Task: Create a sub task Gather and Analyse Requirements for the task  Create a new online platform for online life coaching services in the project BridgeForge , assign it to team member softage.3@softage.net and update the status of the sub task to  At Risk , set the priority of the sub task to Medium
Action: Mouse moved to (440, 391)
Screenshot: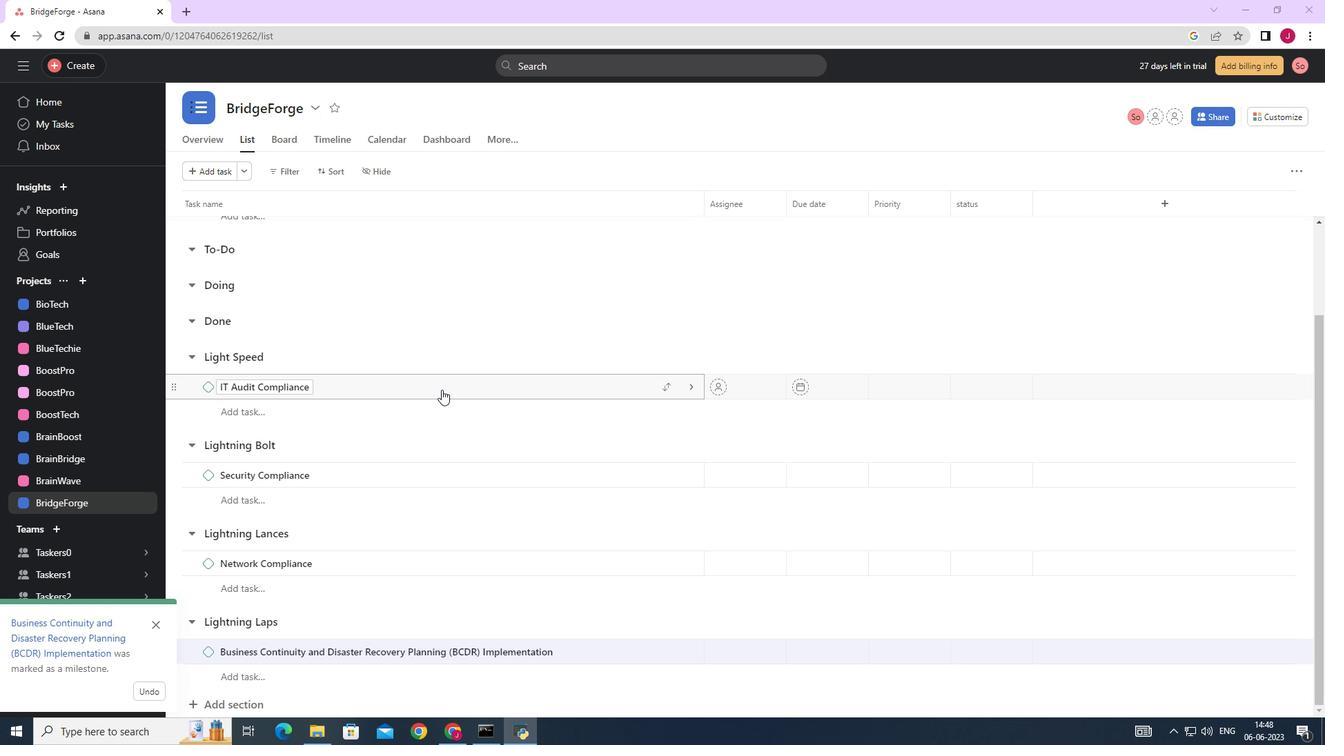 
Action: Mouse scrolled (440, 390) with delta (0, 0)
Screenshot: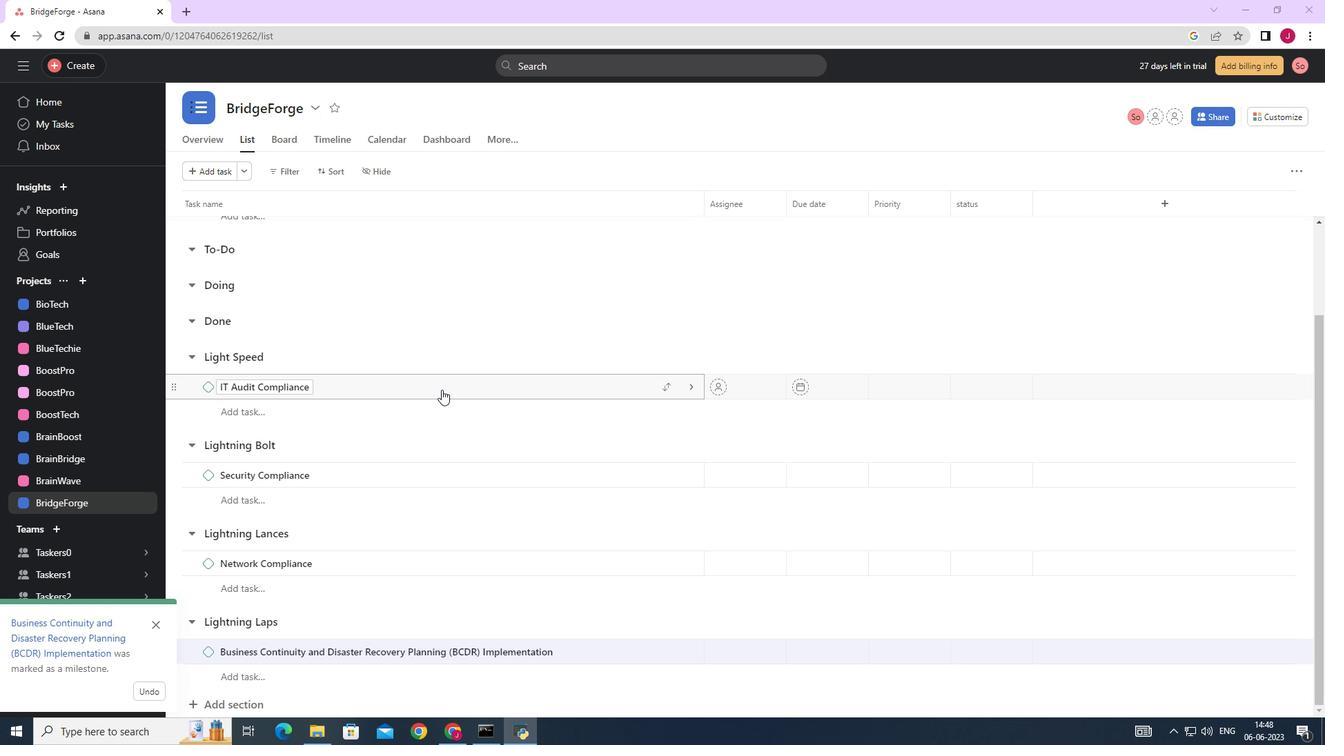 
Action: Mouse scrolled (440, 390) with delta (0, 0)
Screenshot: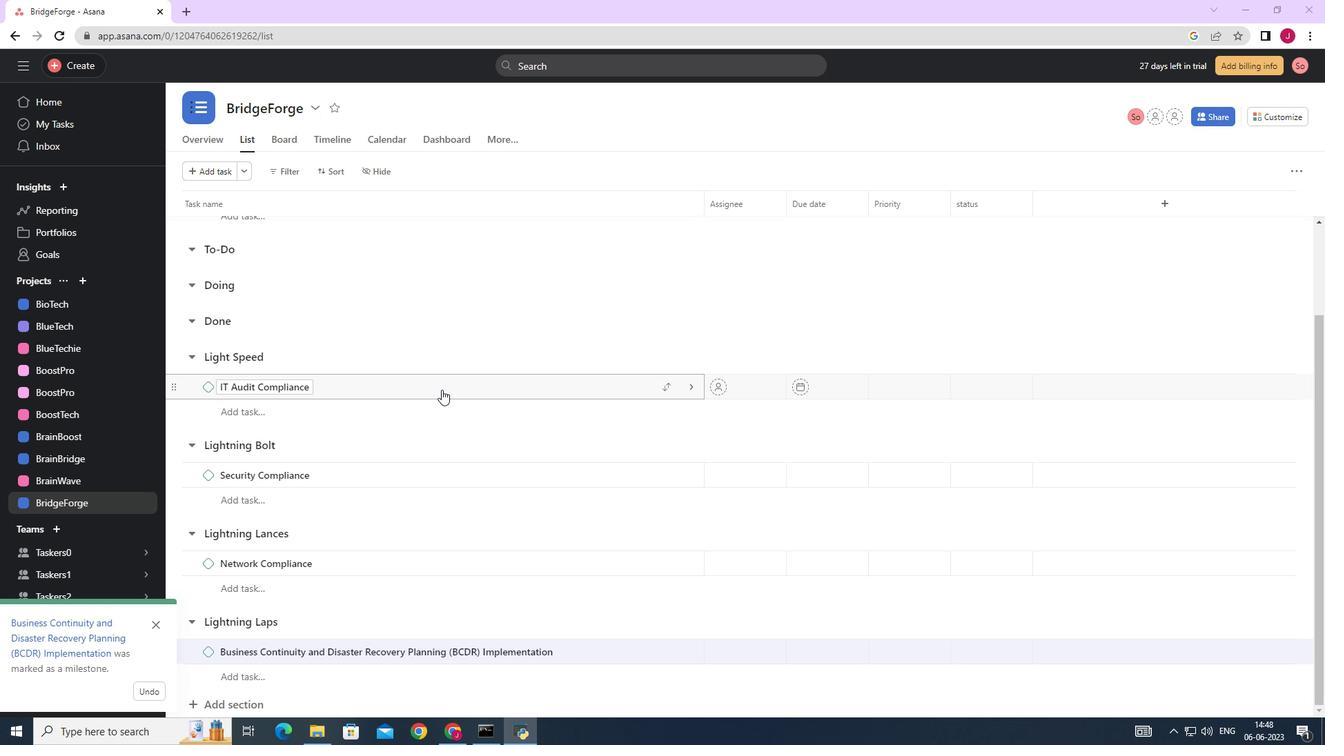
Action: Mouse scrolled (440, 390) with delta (0, 0)
Screenshot: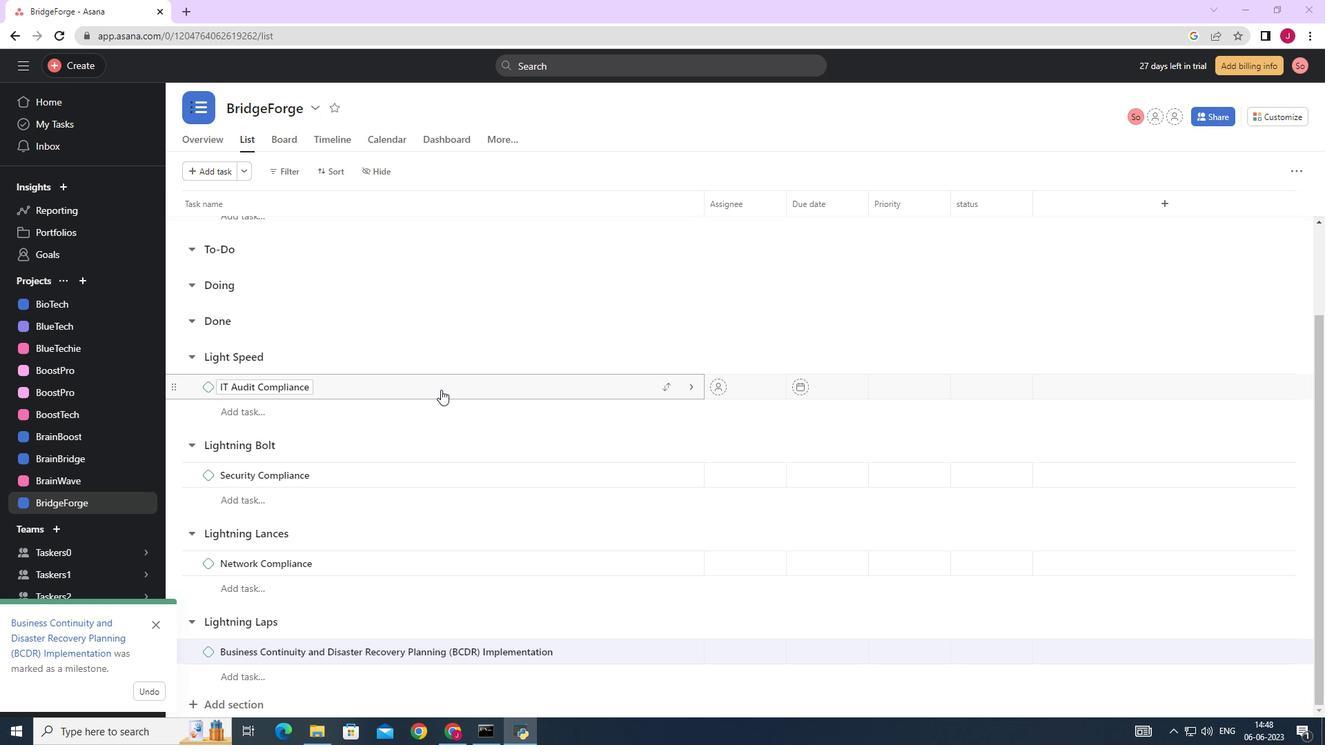 
Action: Mouse scrolled (440, 390) with delta (0, 0)
Screenshot: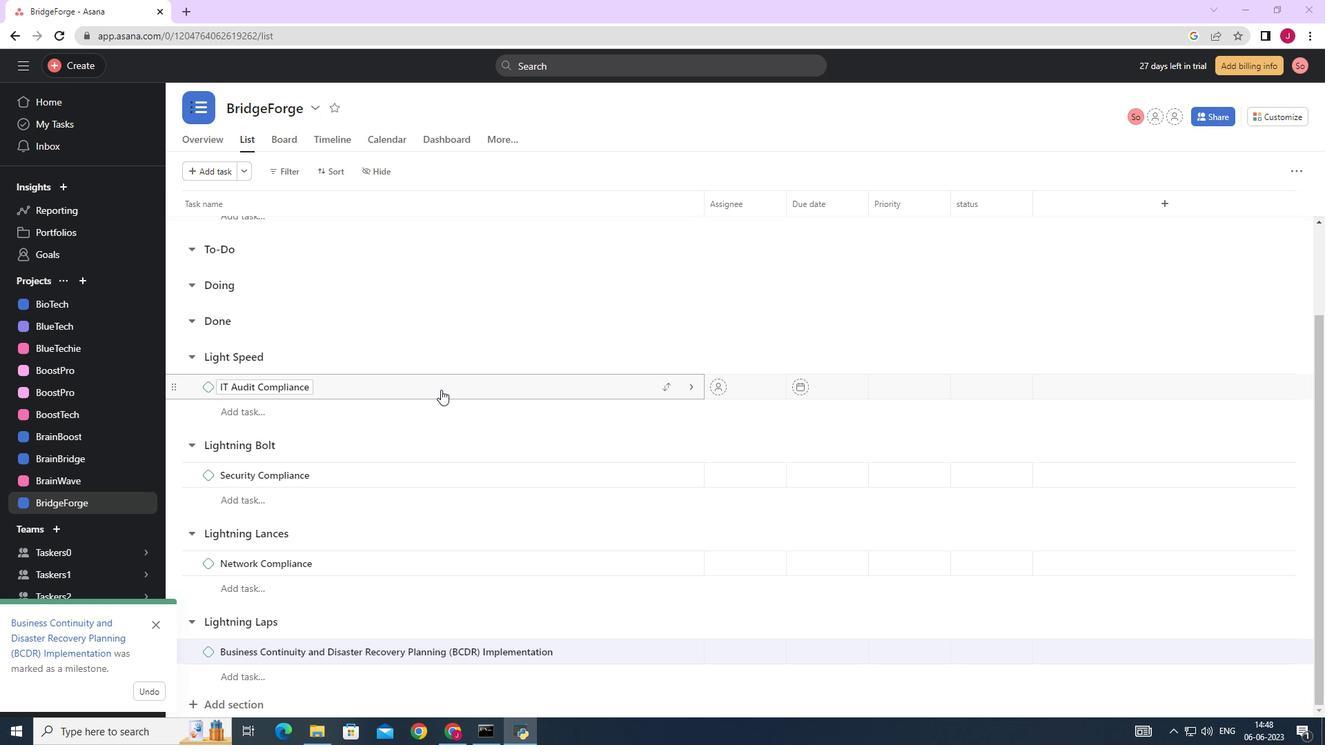 
Action: Mouse moved to (654, 342)
Screenshot: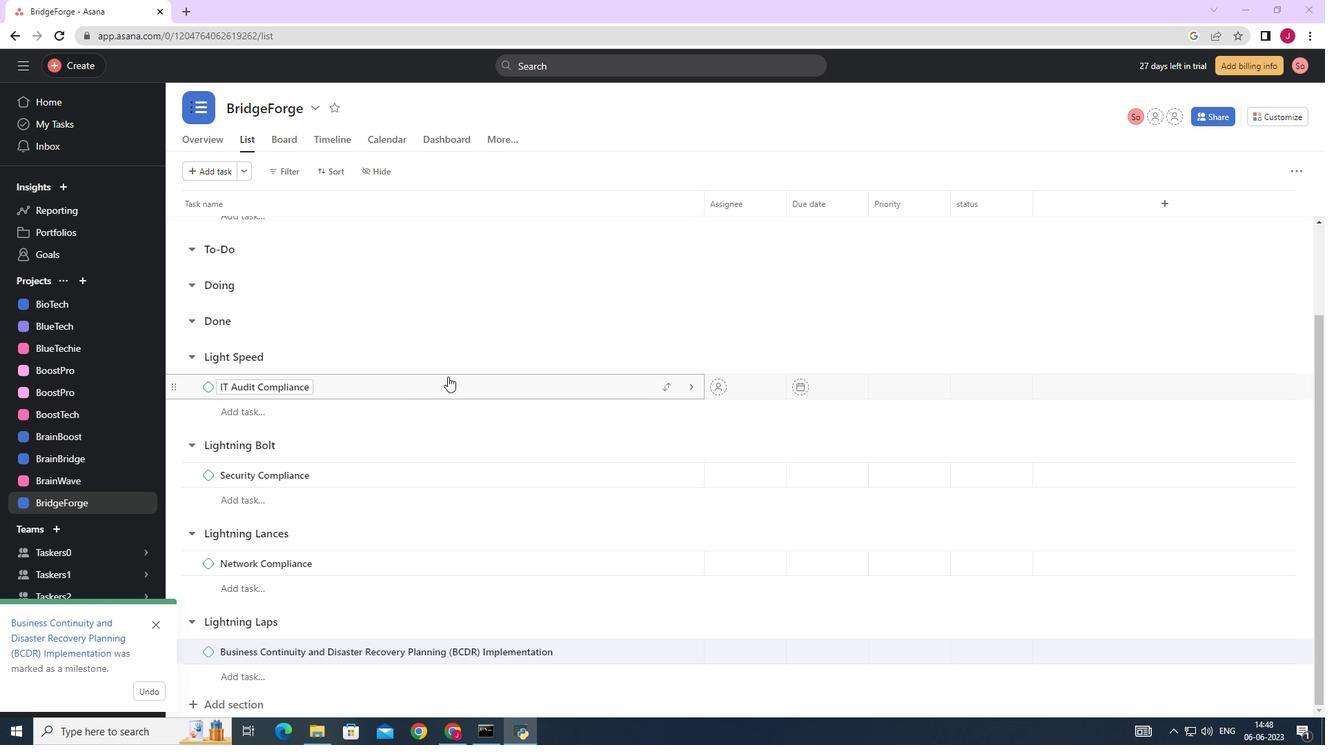 
Action: Mouse scrolled (654, 342) with delta (0, 0)
Screenshot: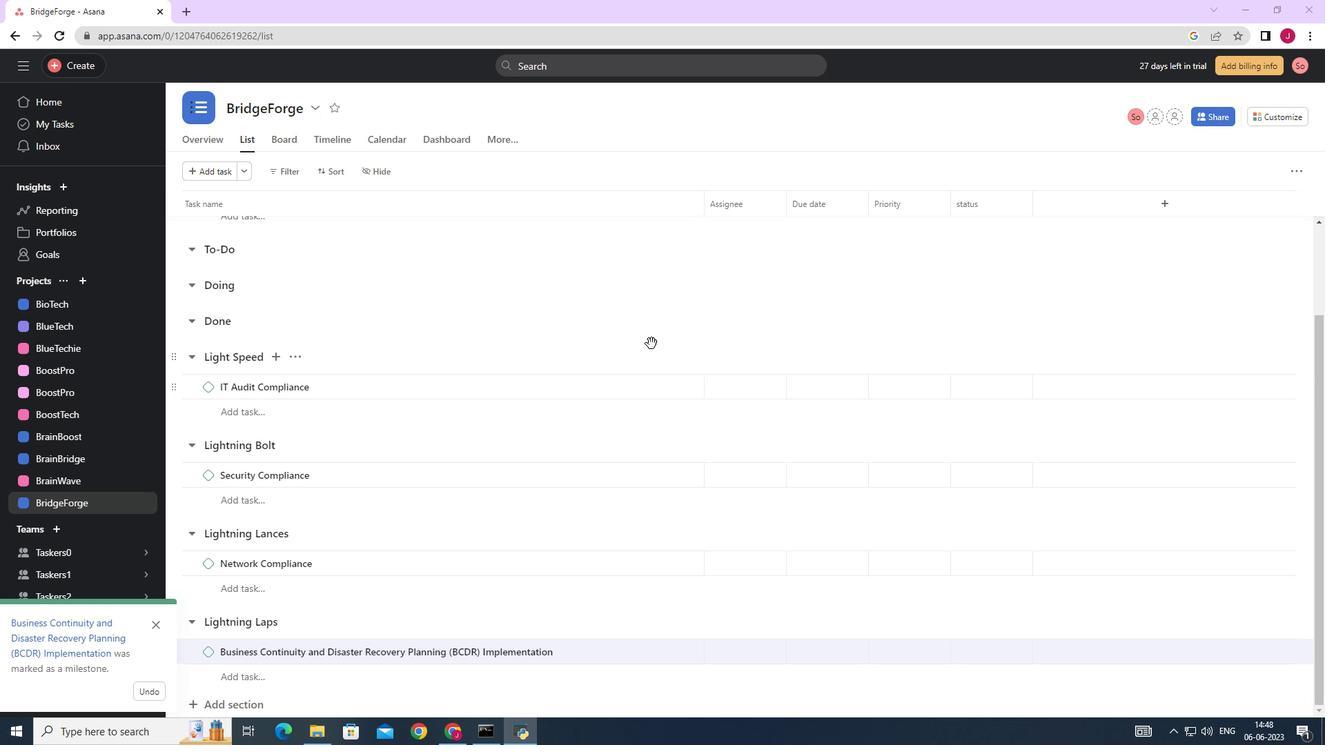 
Action: Mouse scrolled (654, 342) with delta (0, 0)
Screenshot: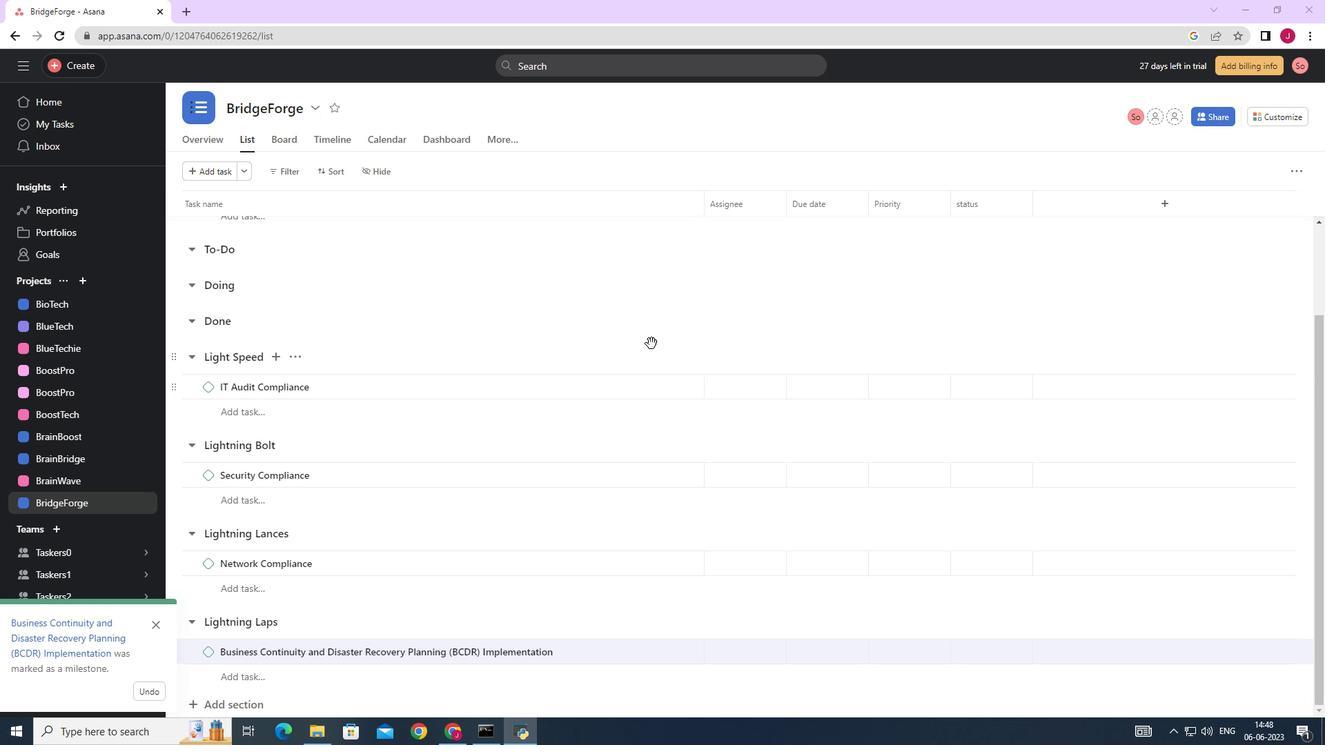 
Action: Mouse scrolled (654, 342) with delta (0, 0)
Screenshot: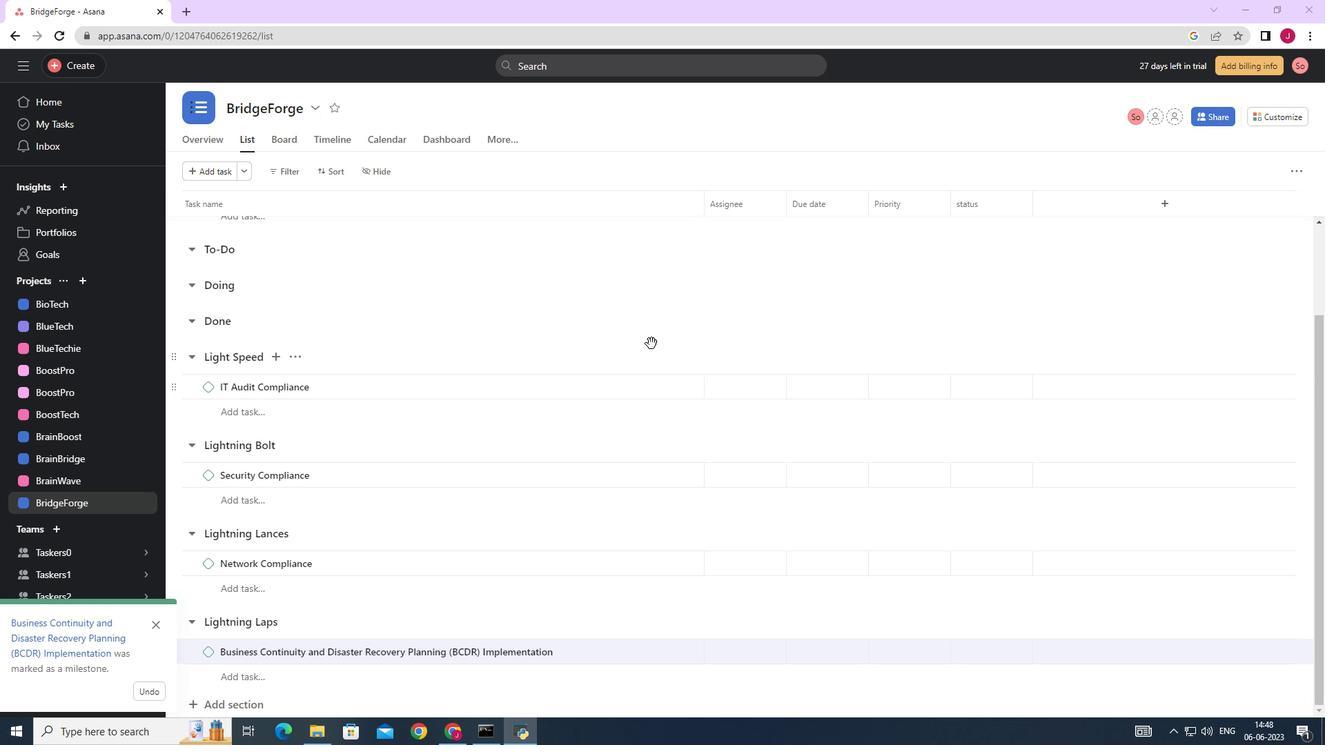 
Action: Mouse scrolled (654, 342) with delta (0, 0)
Screenshot: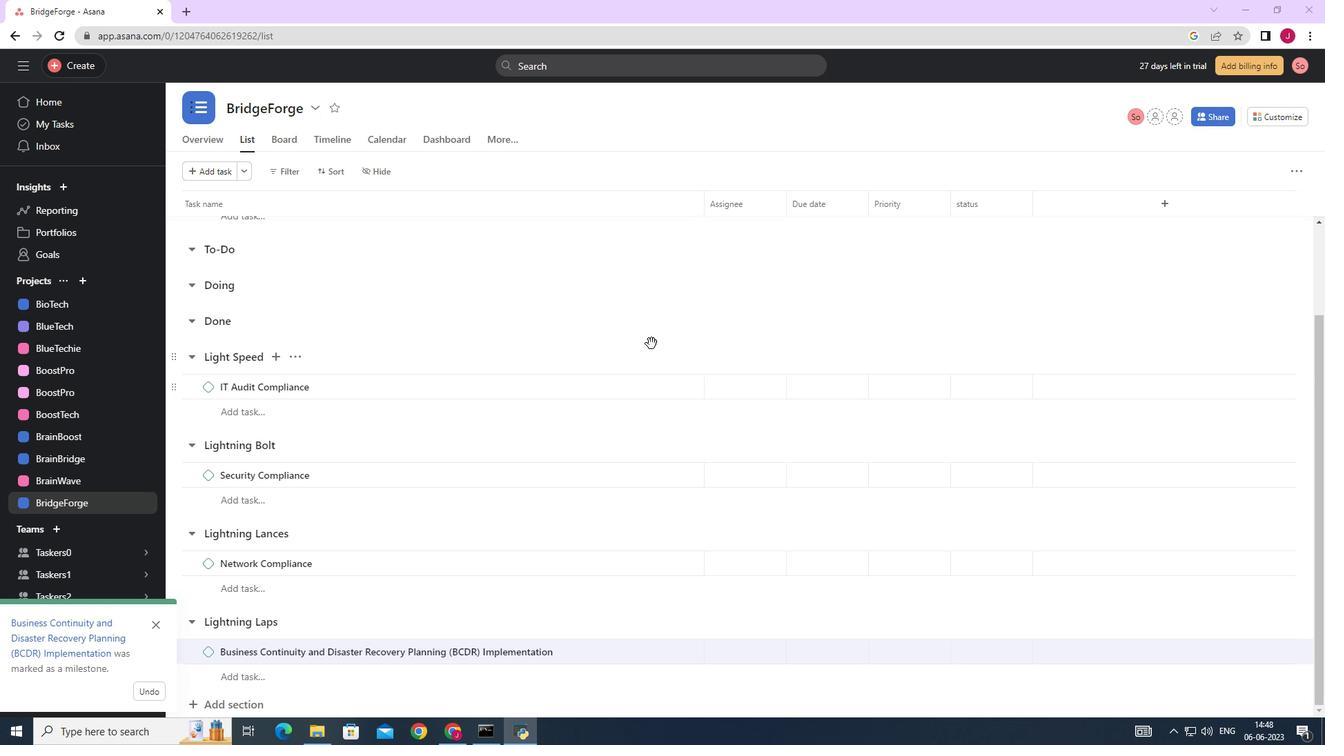 
Action: Mouse moved to (649, 301)
Screenshot: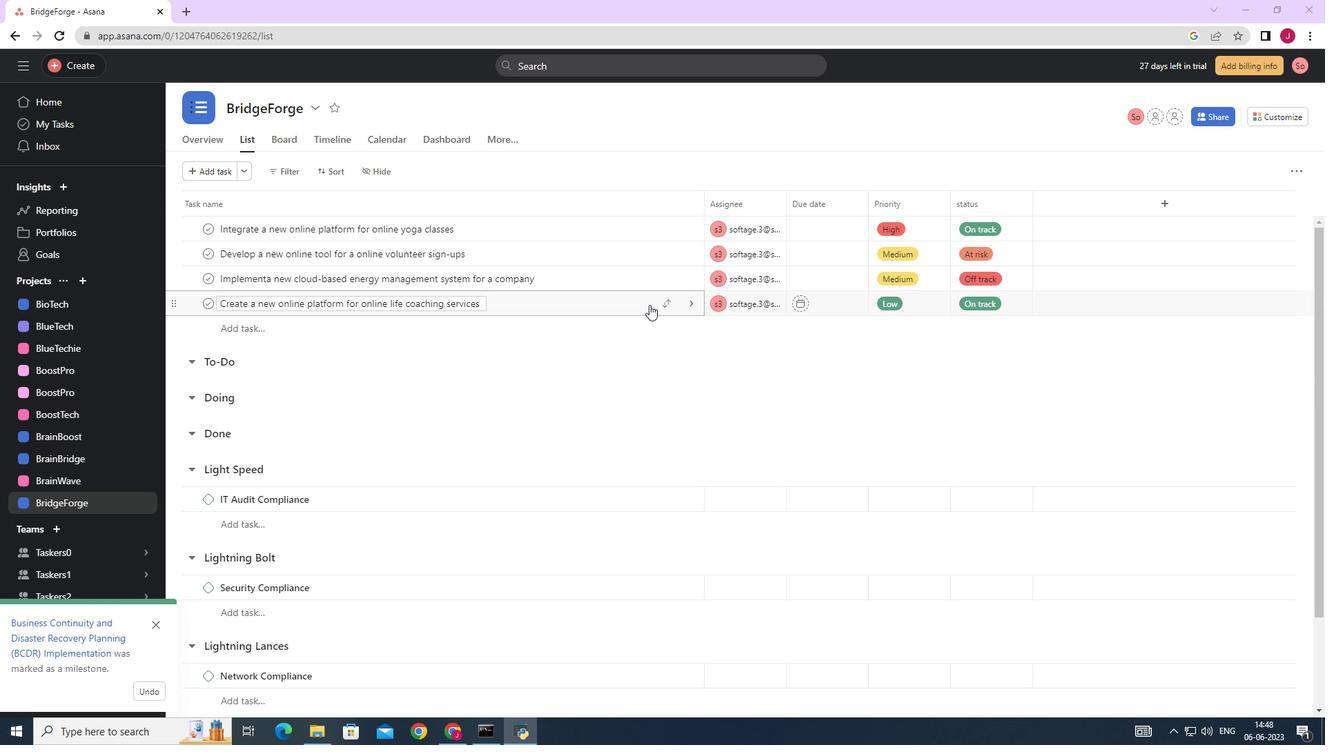 
Action: Mouse pressed left at (649, 301)
Screenshot: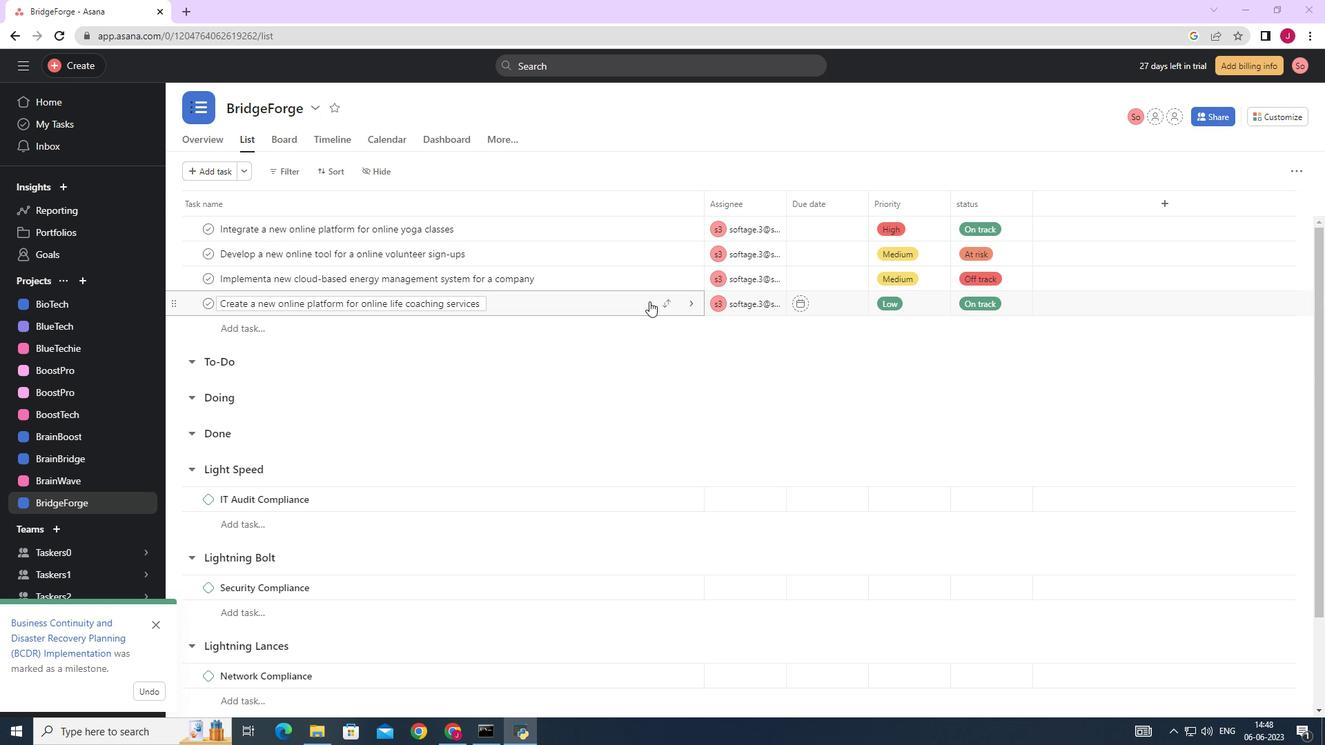 
Action: Mouse moved to (939, 442)
Screenshot: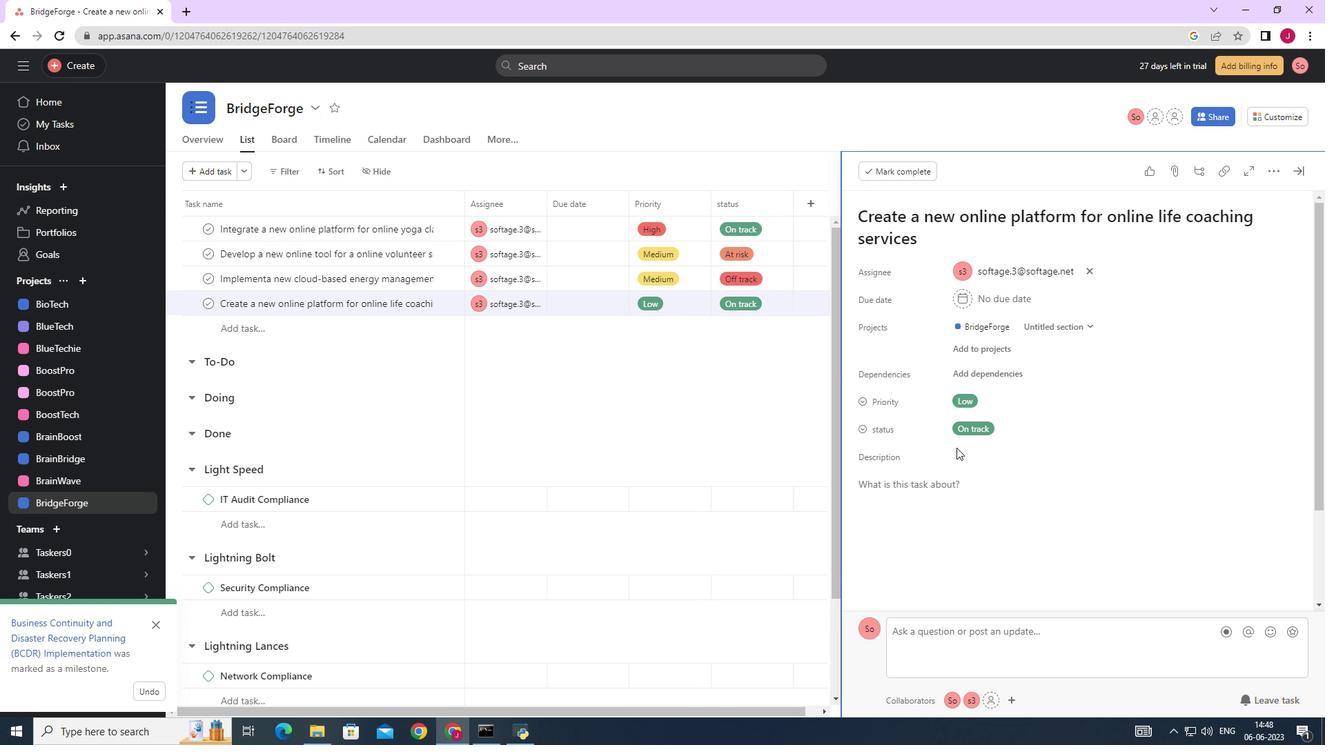 
Action: Mouse scrolled (939, 441) with delta (0, 0)
Screenshot: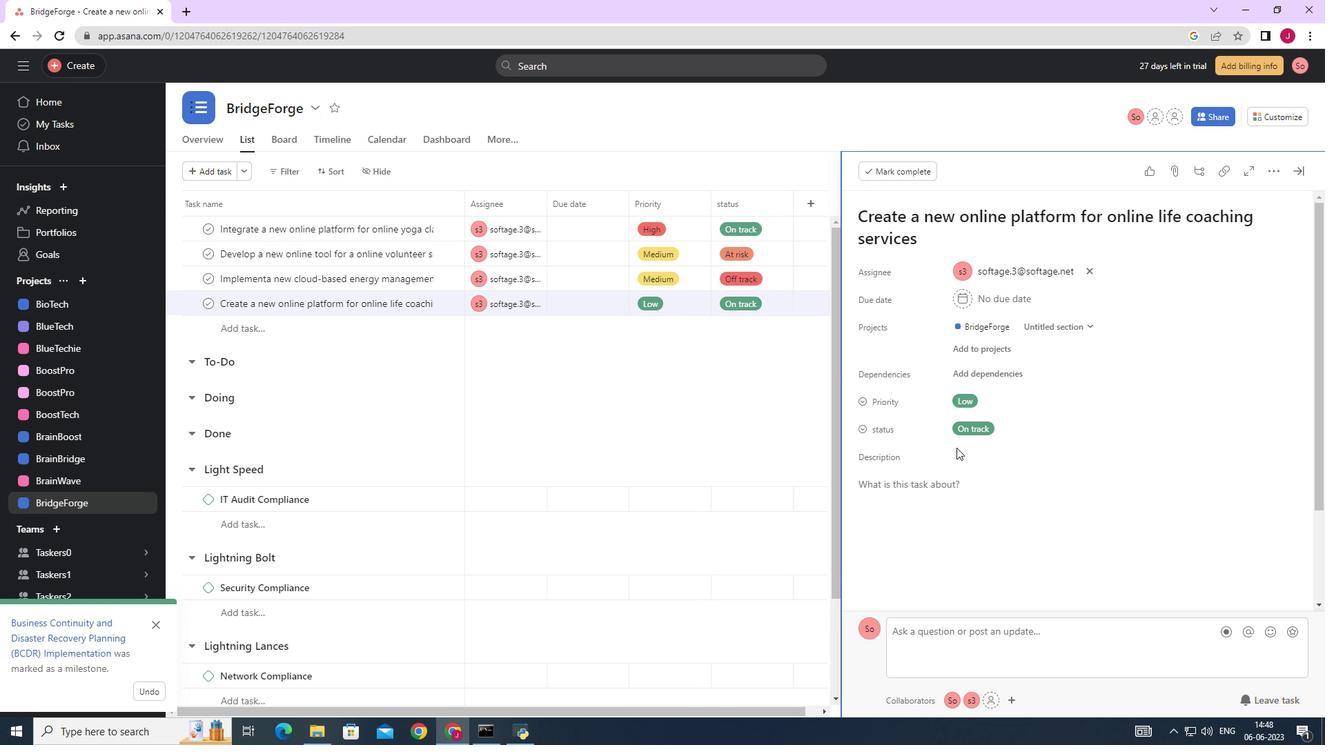 
Action: Mouse scrolled (939, 441) with delta (0, 0)
Screenshot: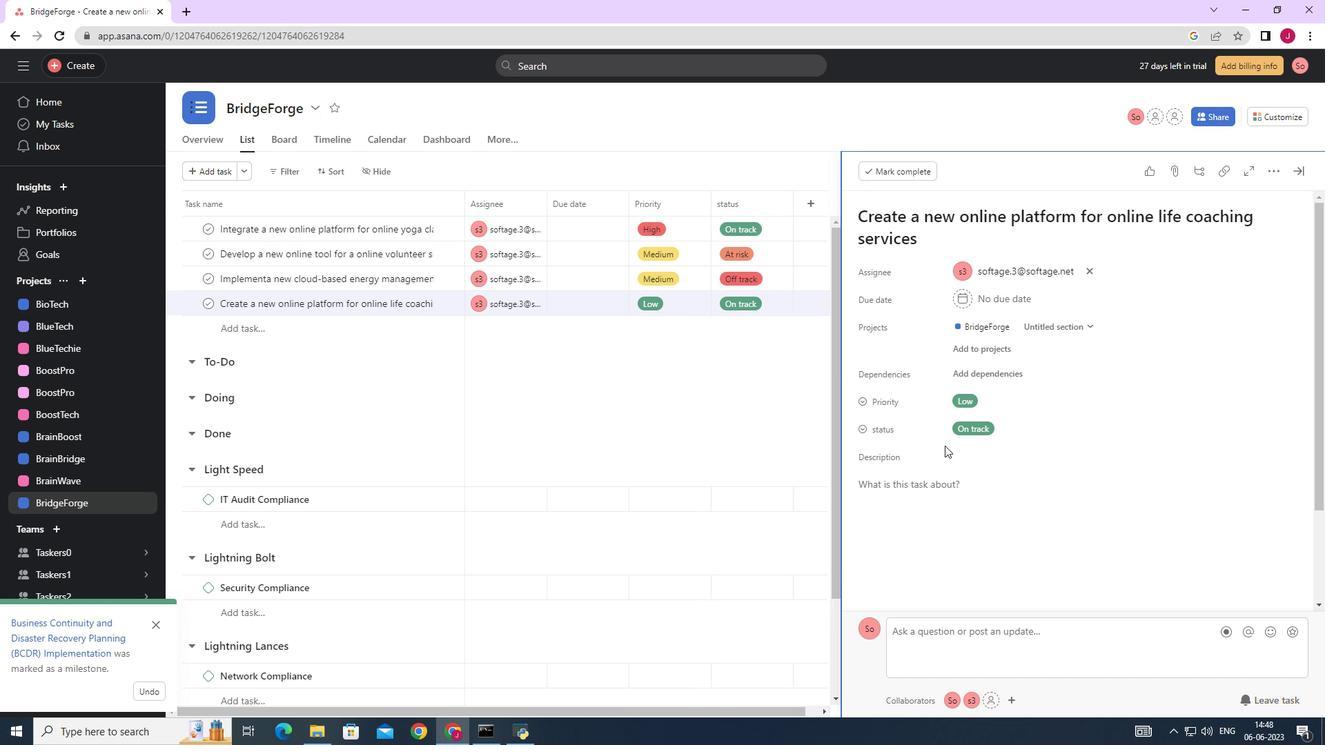 
Action: Mouse scrolled (939, 441) with delta (0, 0)
Screenshot: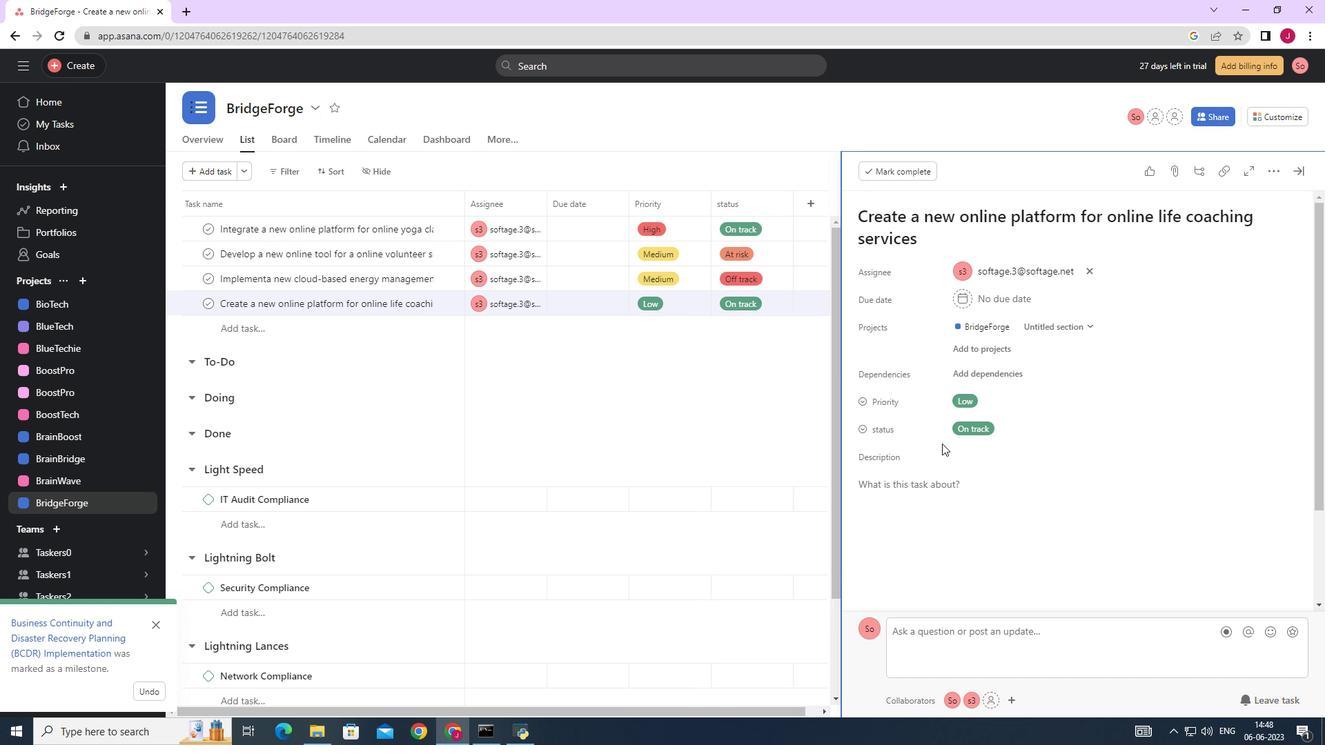 
Action: Mouse moved to (905, 501)
Screenshot: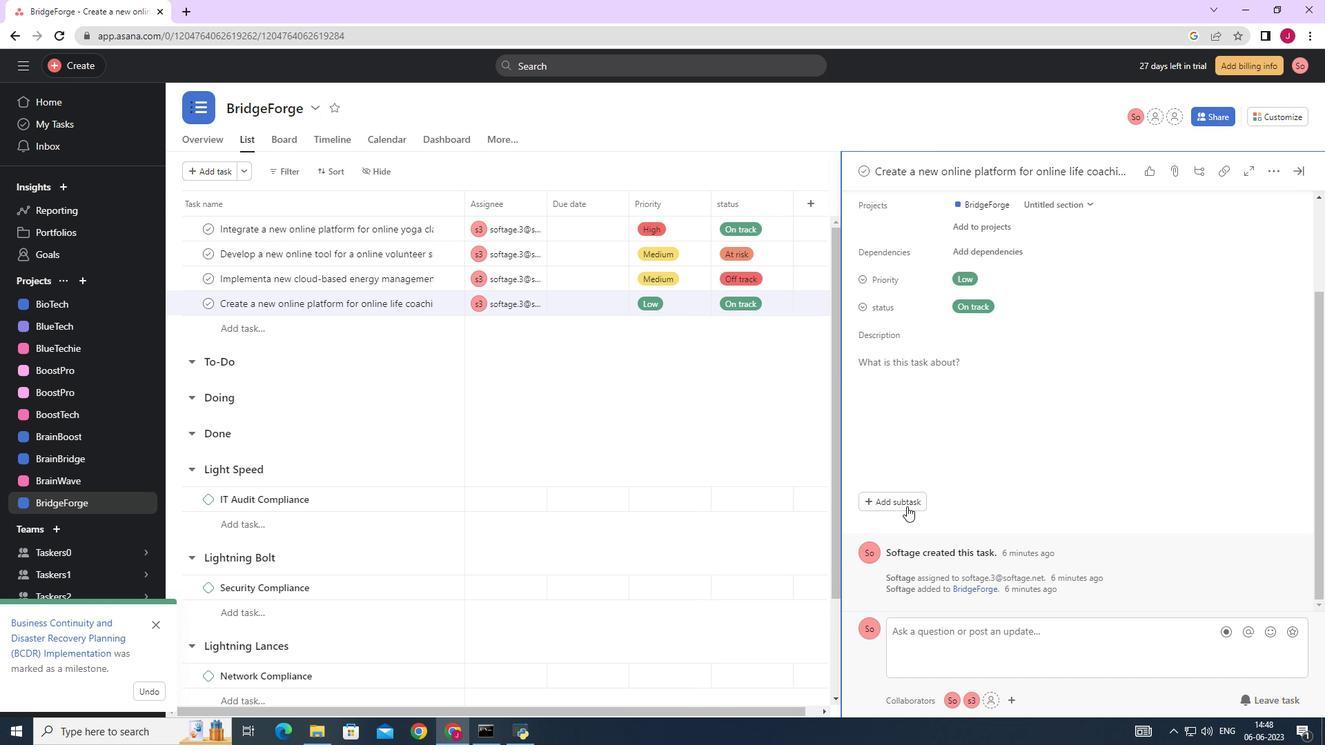 
Action: Mouse pressed left at (905, 501)
Screenshot: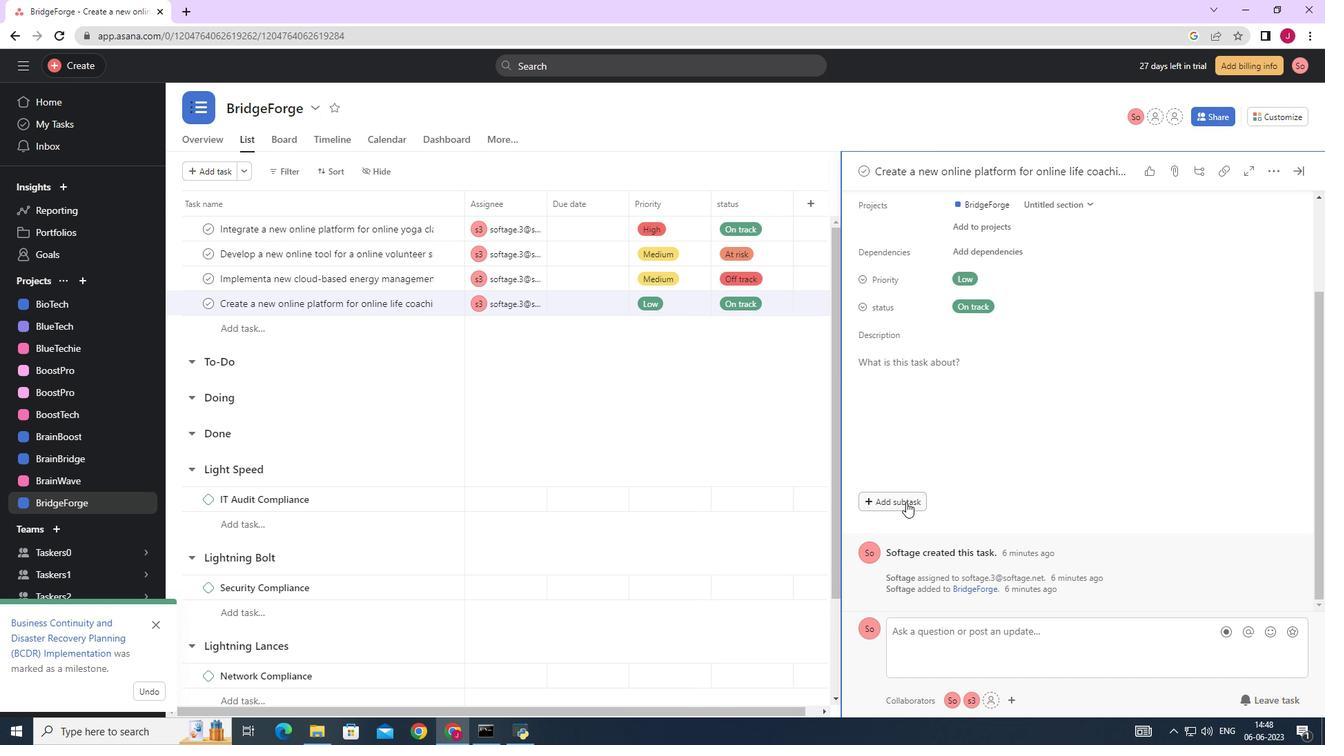 
Action: Mouse moved to (888, 470)
Screenshot: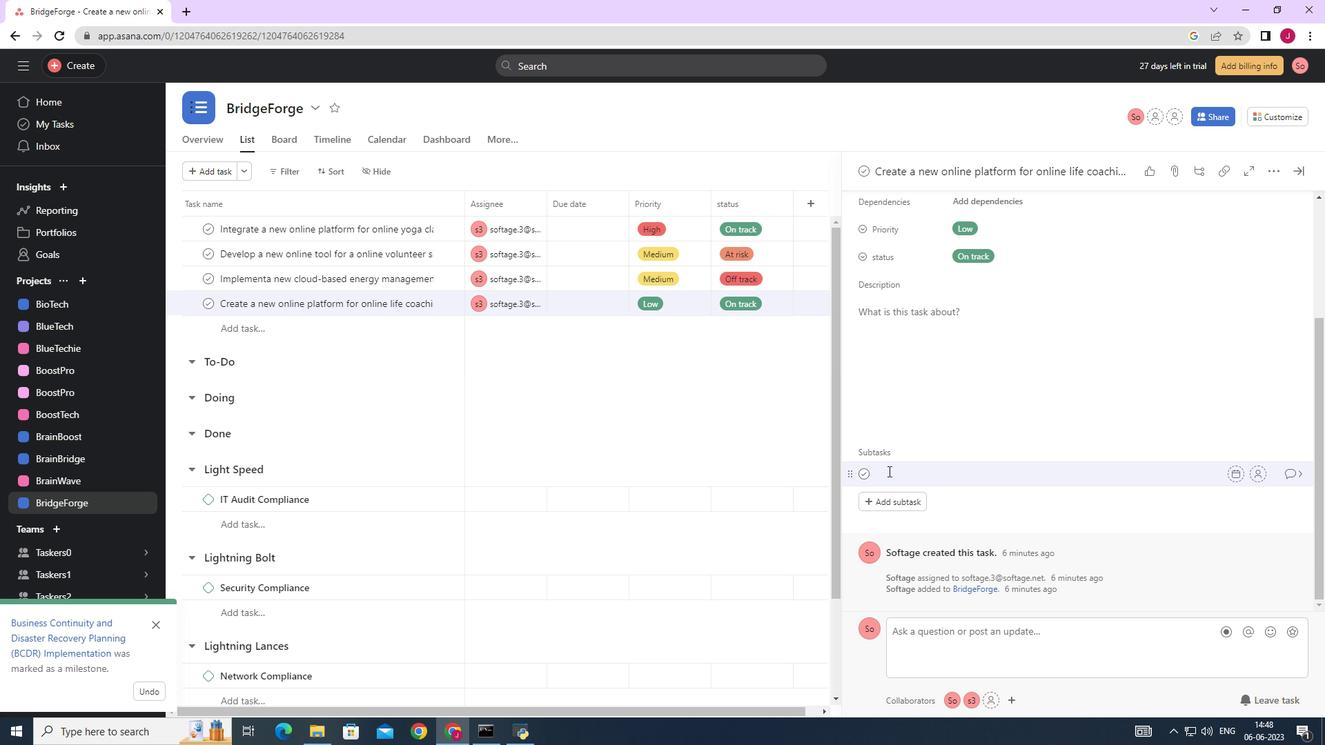 
Action: Key pressed <Key.caps_lock>G<Key.caps_lock>ather<Key.space>and<Key.space><Key.caps_lock>A<Key.caps_lock>nalyse<Key.space><Key.caps_lock>R<Key.caps_lock>equirements
Screenshot: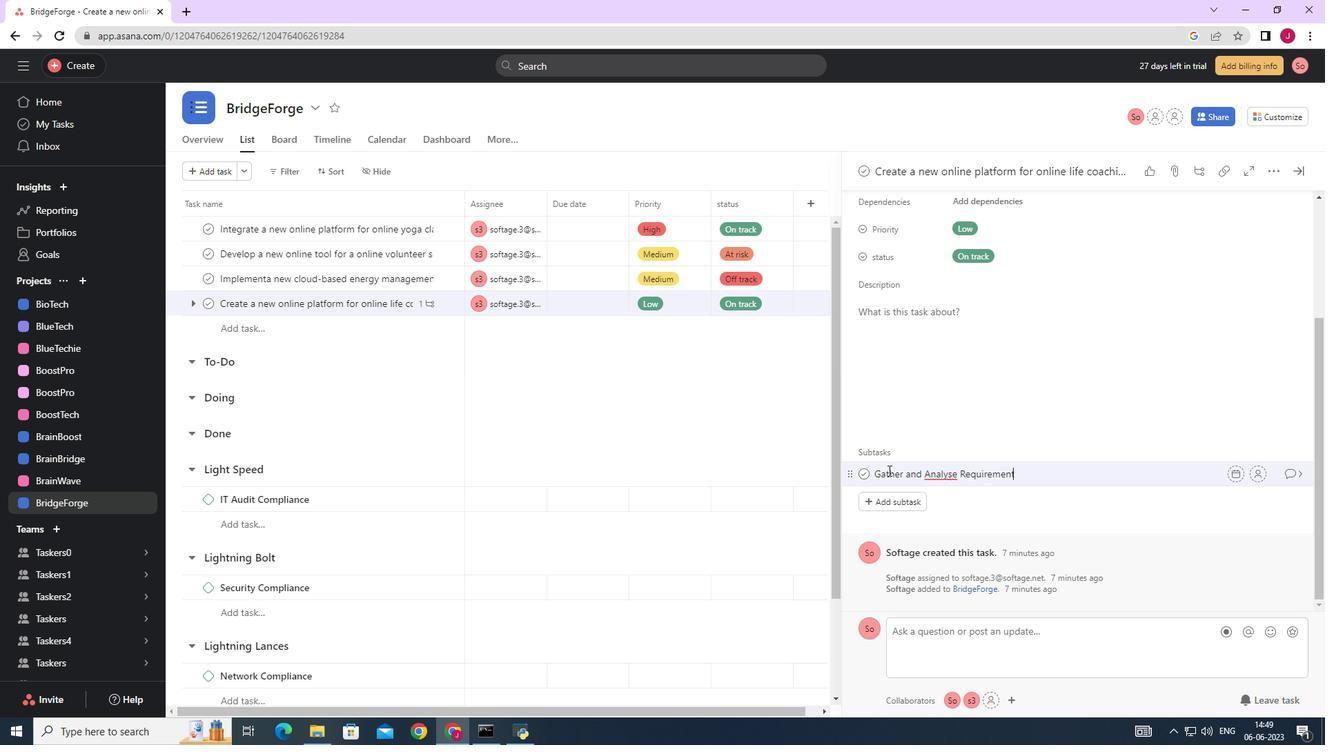 
Action: Mouse moved to (1256, 474)
Screenshot: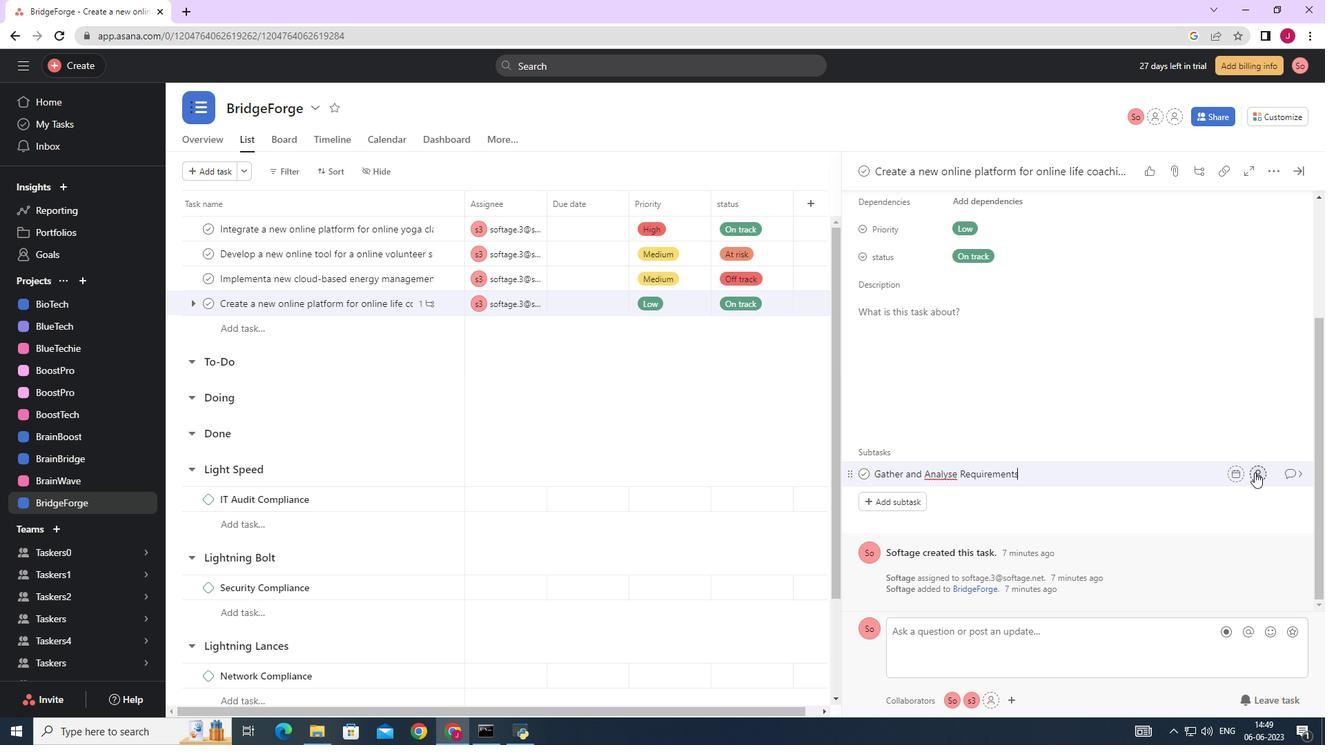 
Action: Mouse pressed left at (1256, 474)
Screenshot: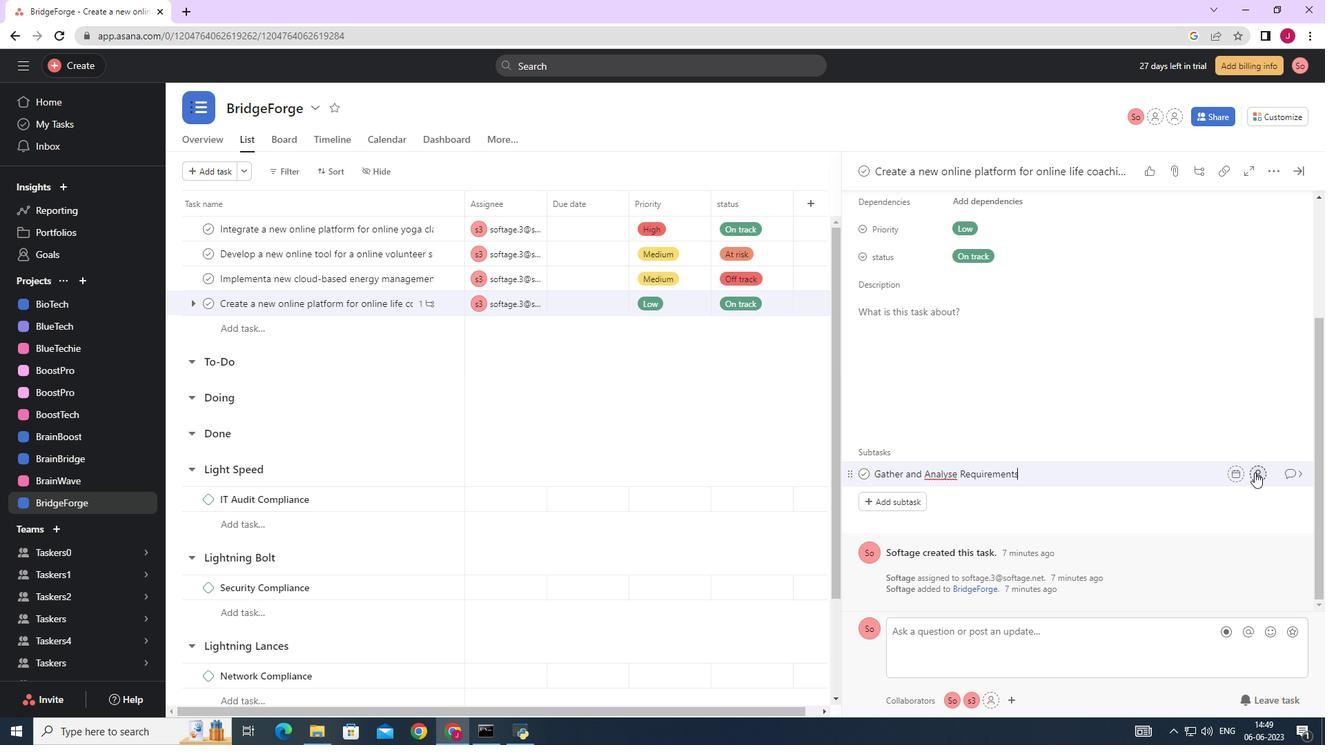 
Action: Mouse moved to (1115, 554)
Screenshot: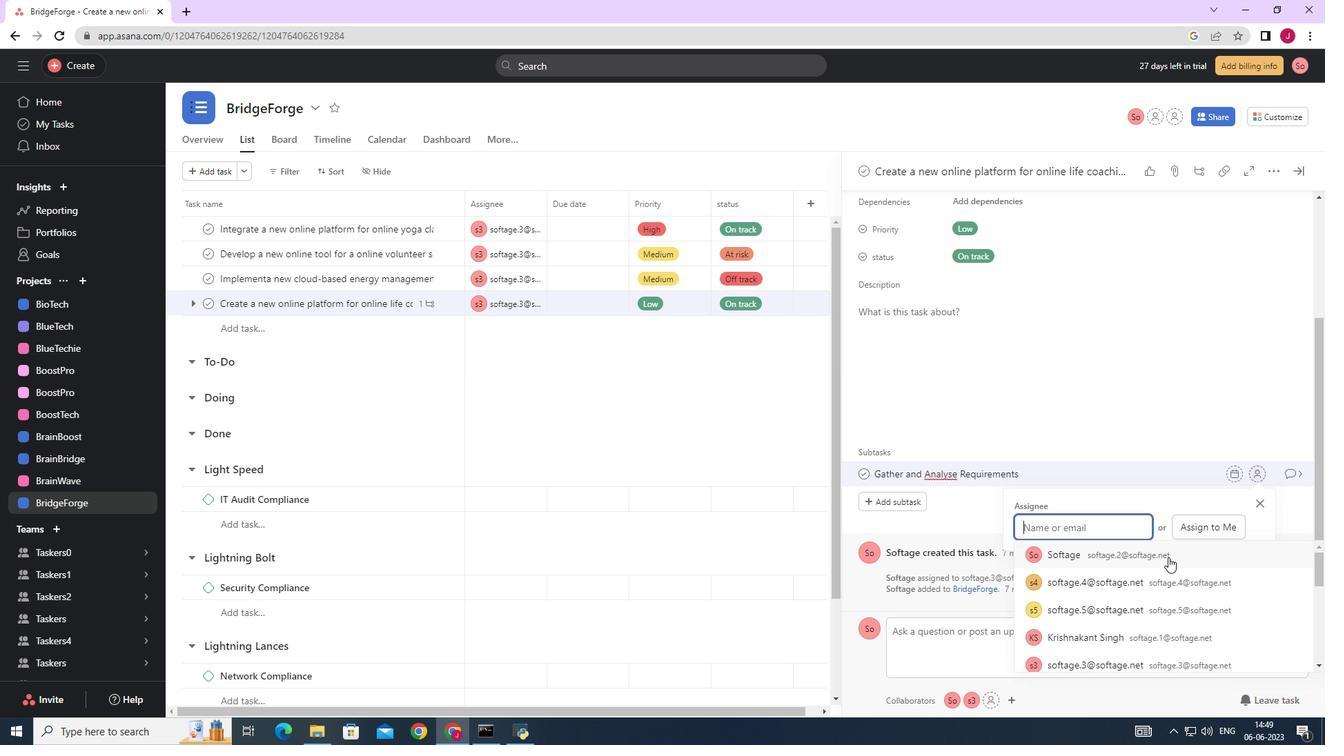 
Action: Key pressed softage.3
Screenshot: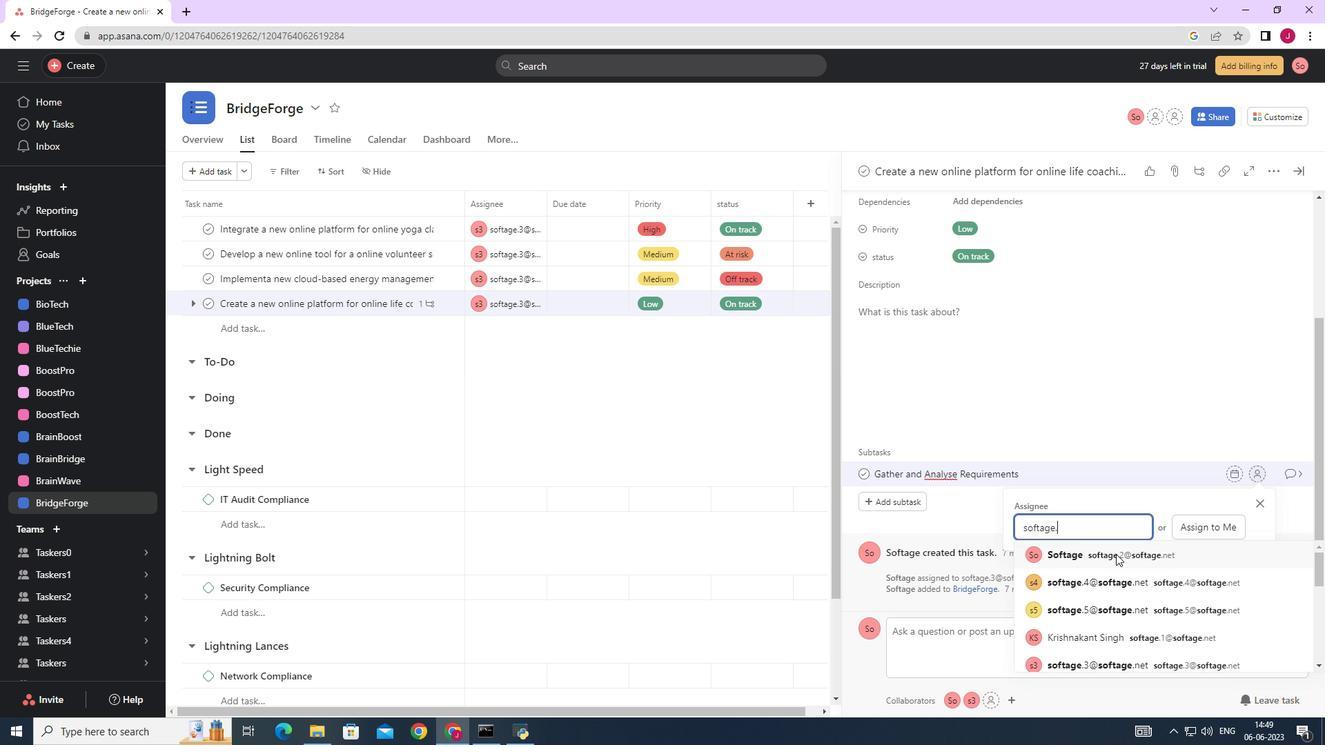 
Action: Mouse moved to (1103, 551)
Screenshot: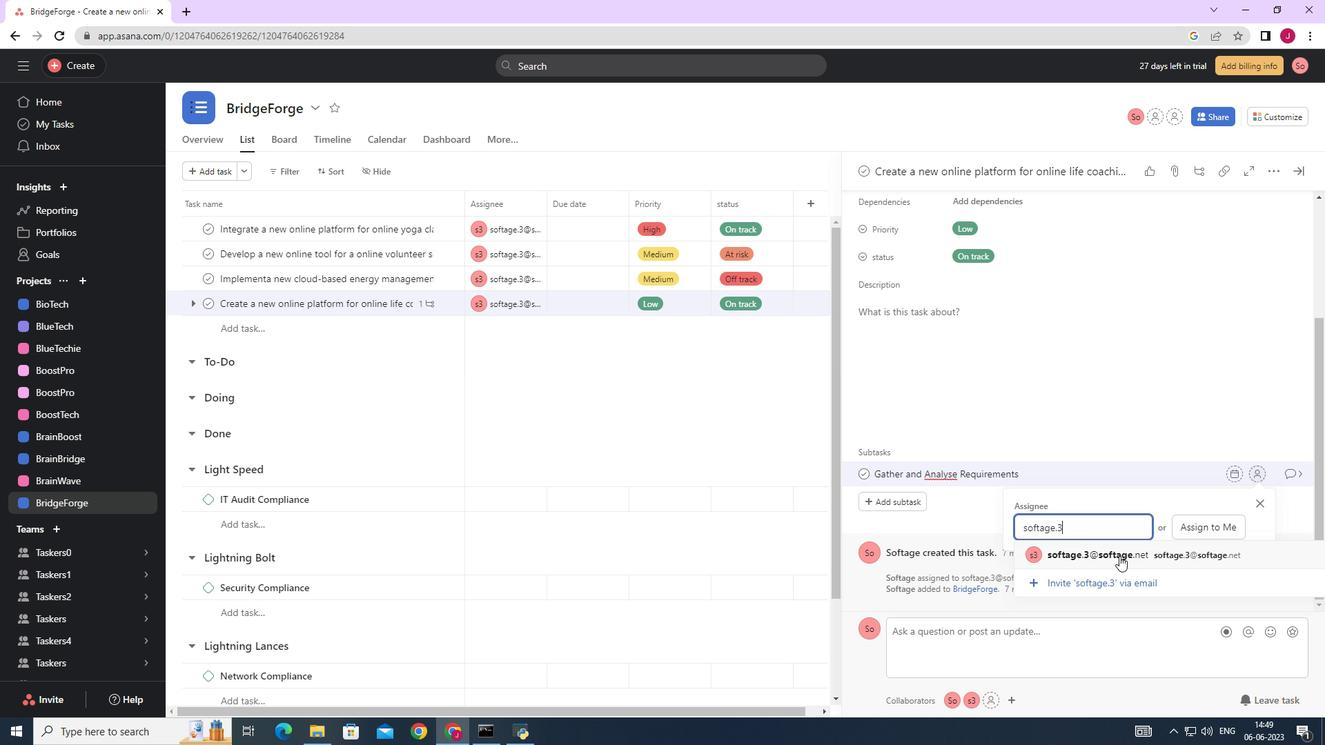 
Action: Mouse pressed left at (1103, 551)
Screenshot: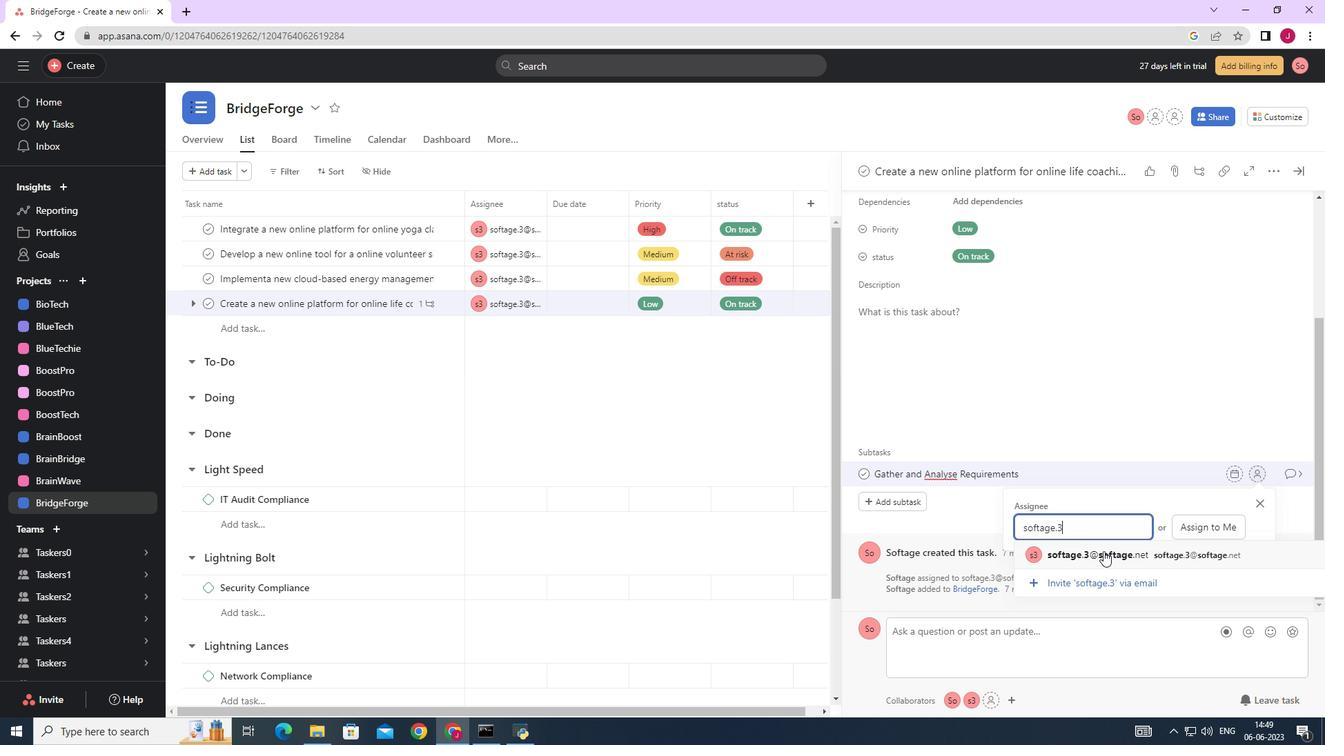 
Action: Mouse moved to (1287, 476)
Screenshot: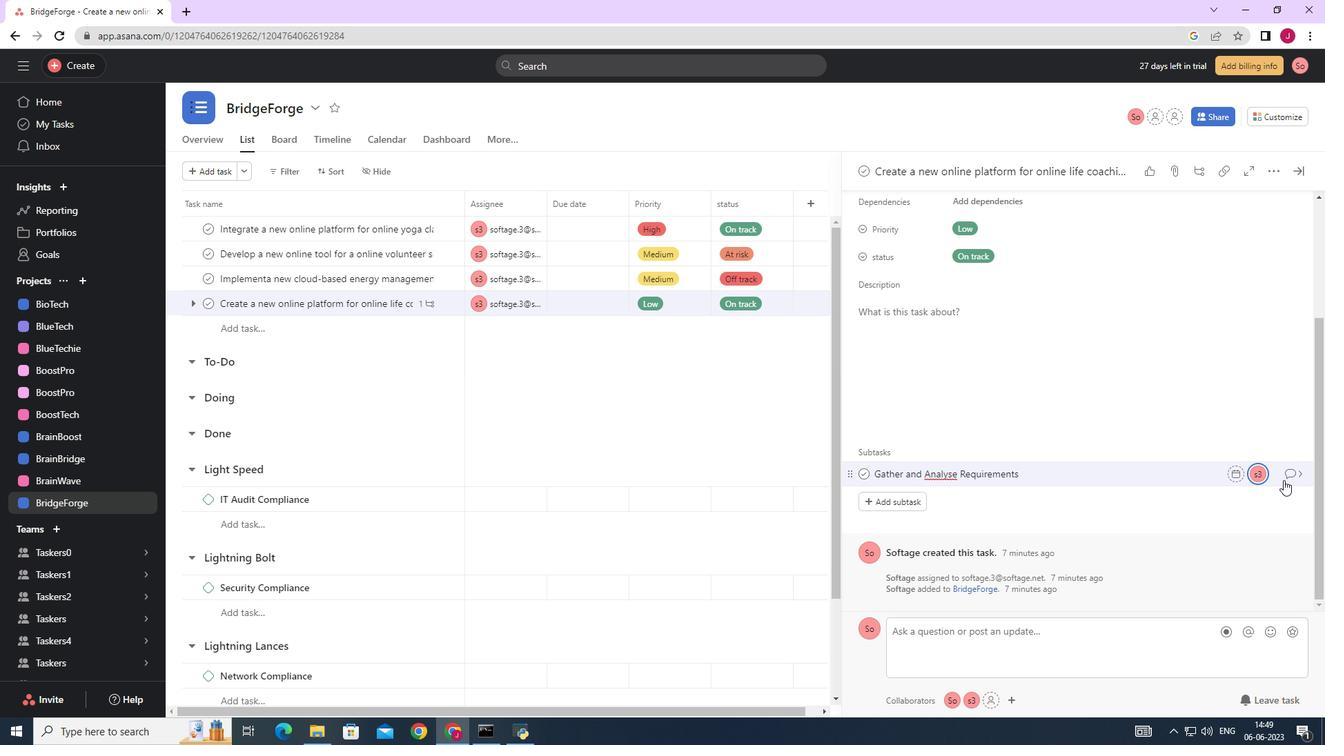 
Action: Mouse pressed left at (1287, 476)
Screenshot: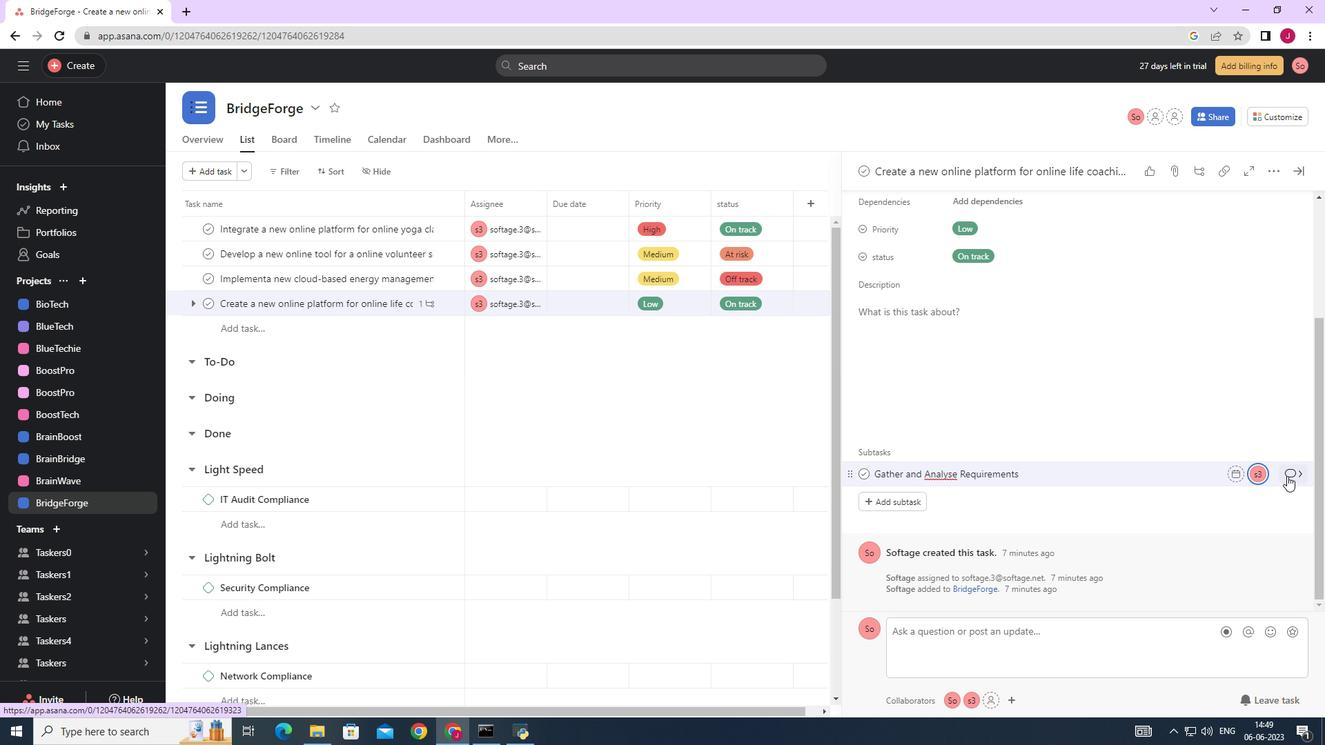 
Action: Mouse moved to (912, 364)
Screenshot: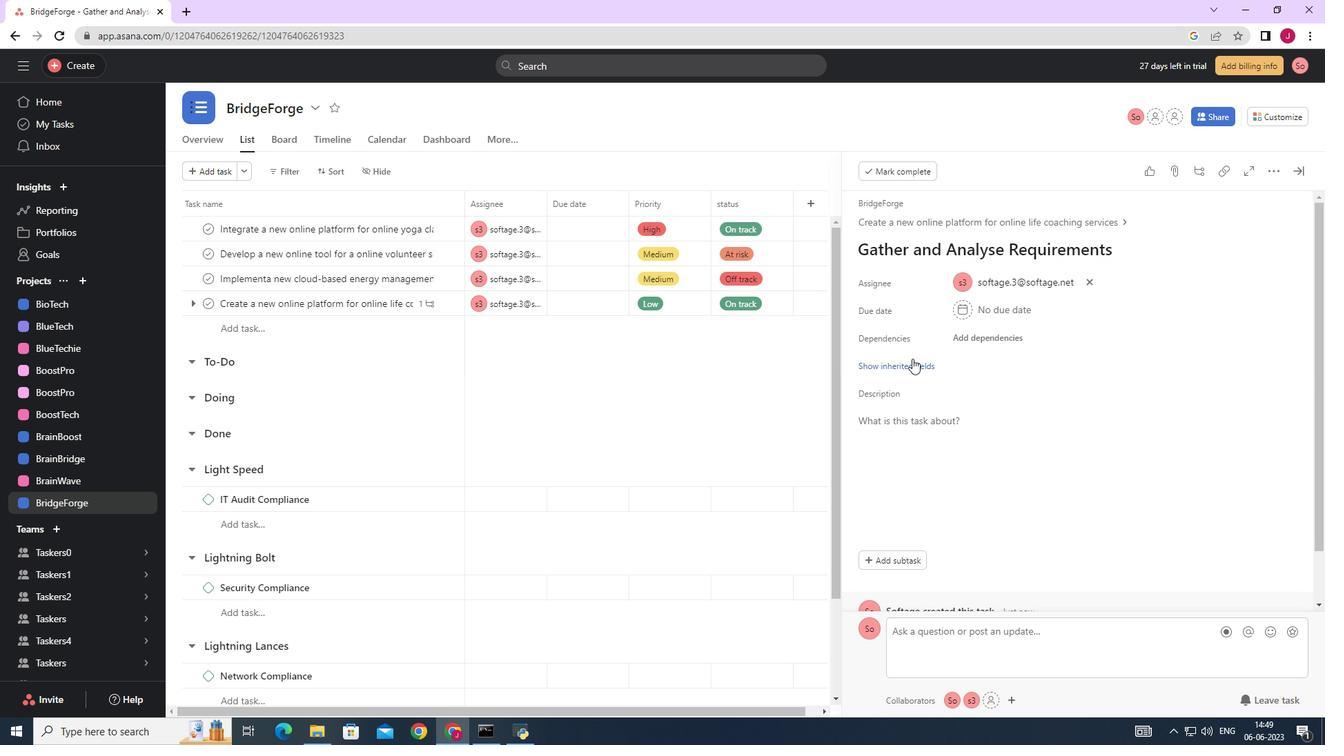 
Action: Mouse pressed left at (912, 364)
Screenshot: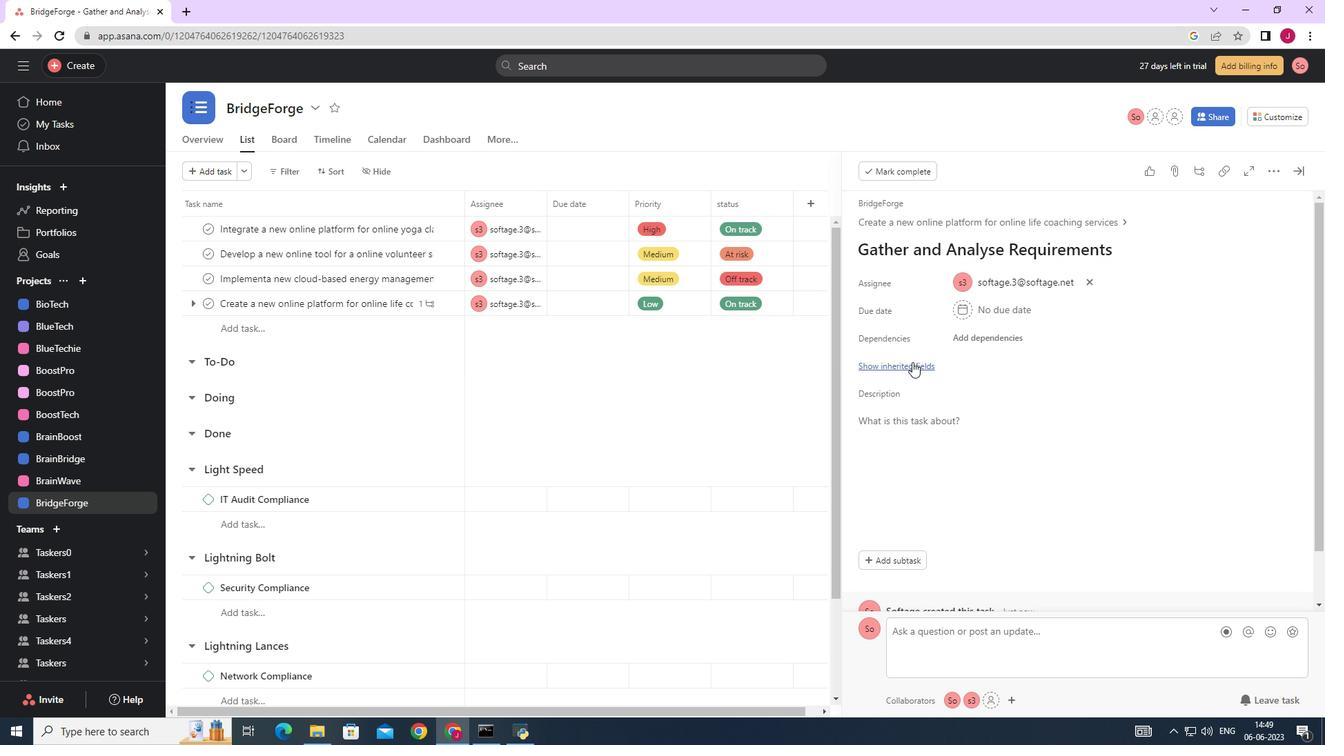 
Action: Mouse moved to (954, 389)
Screenshot: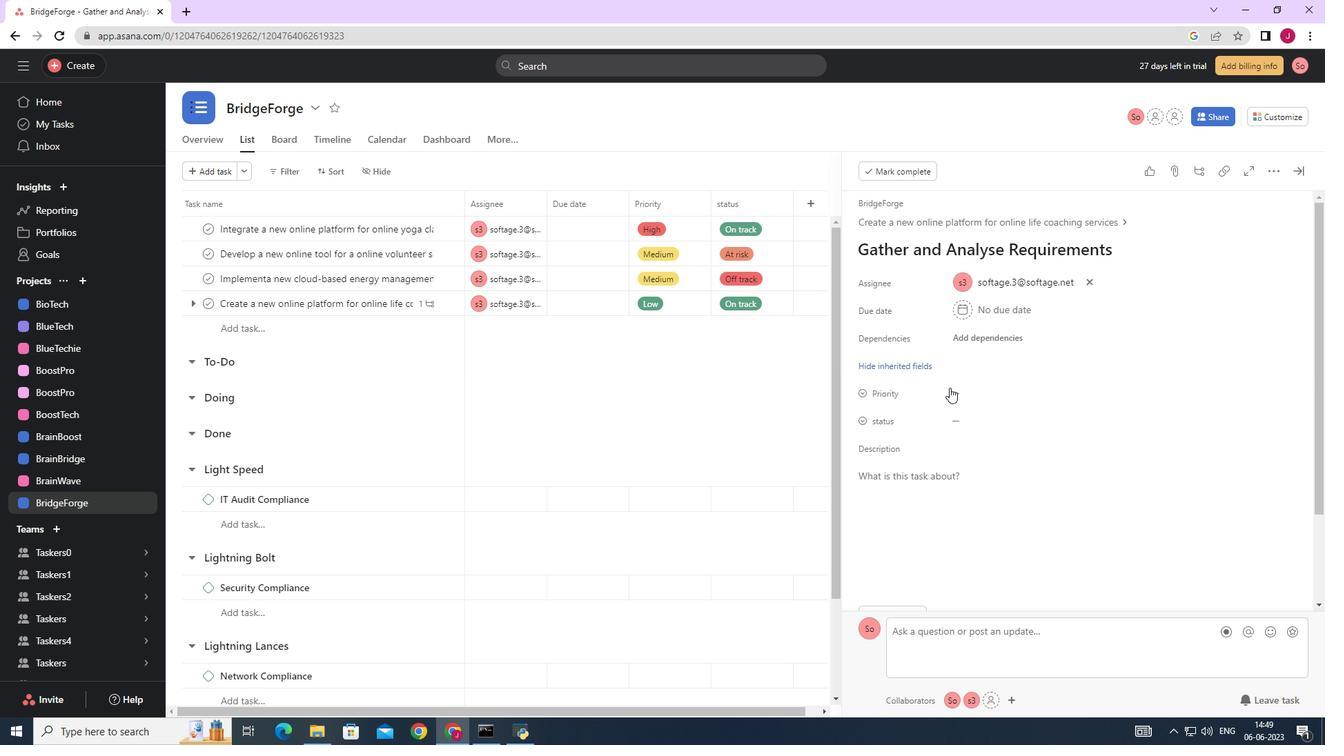 
Action: Mouse pressed left at (954, 389)
Screenshot: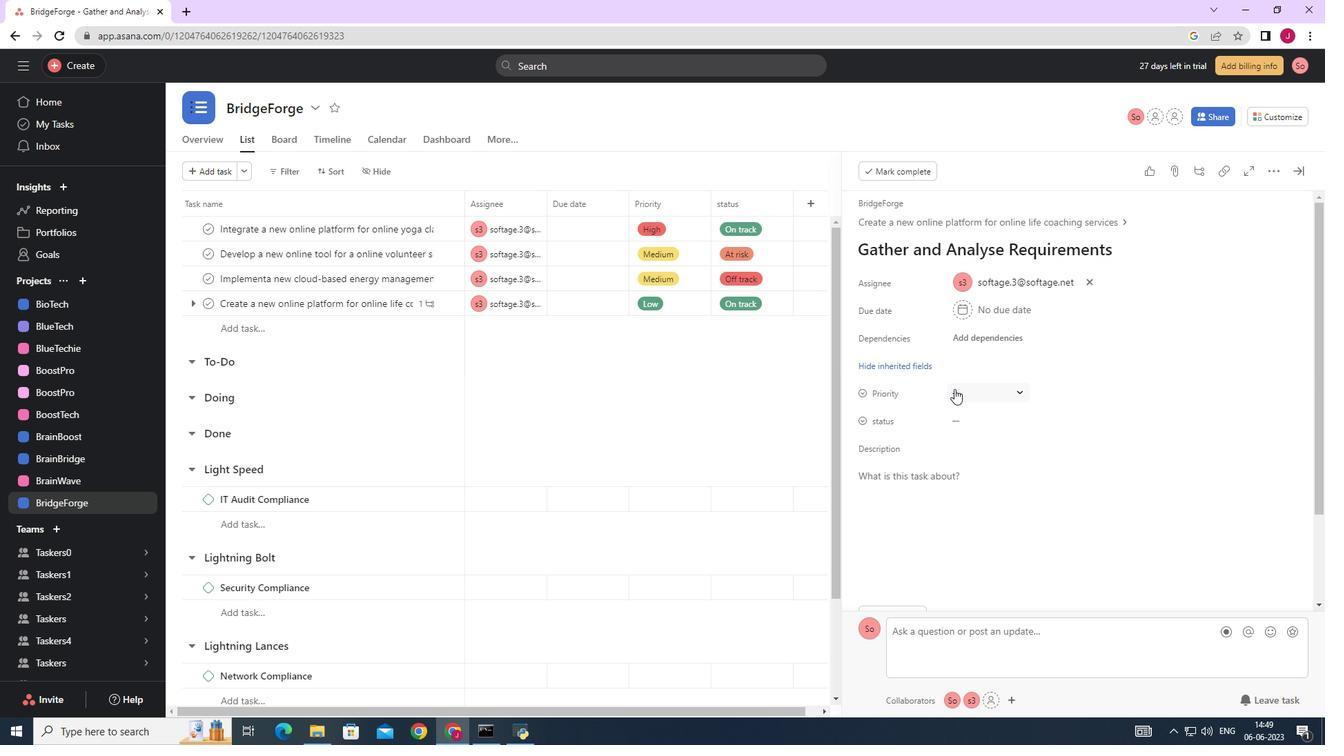 
Action: Mouse moved to (988, 465)
Screenshot: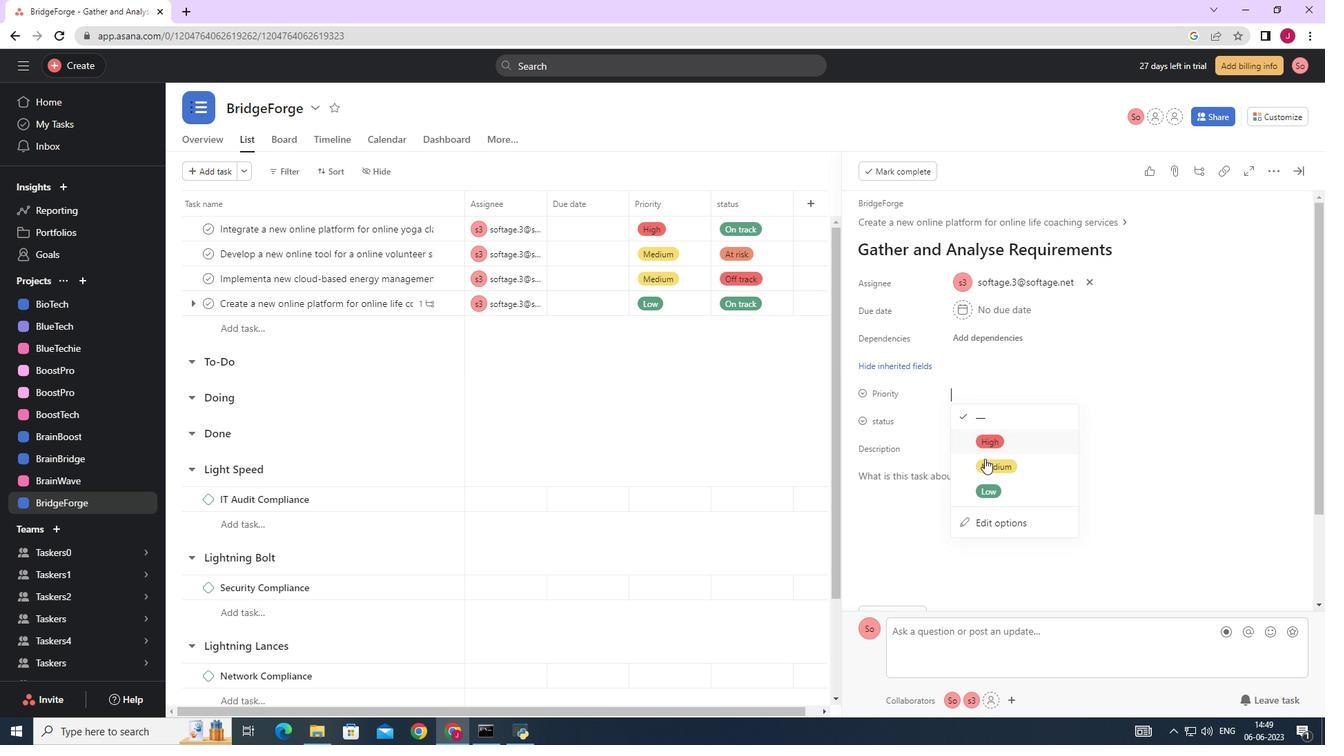 
Action: Mouse pressed left at (988, 465)
Screenshot: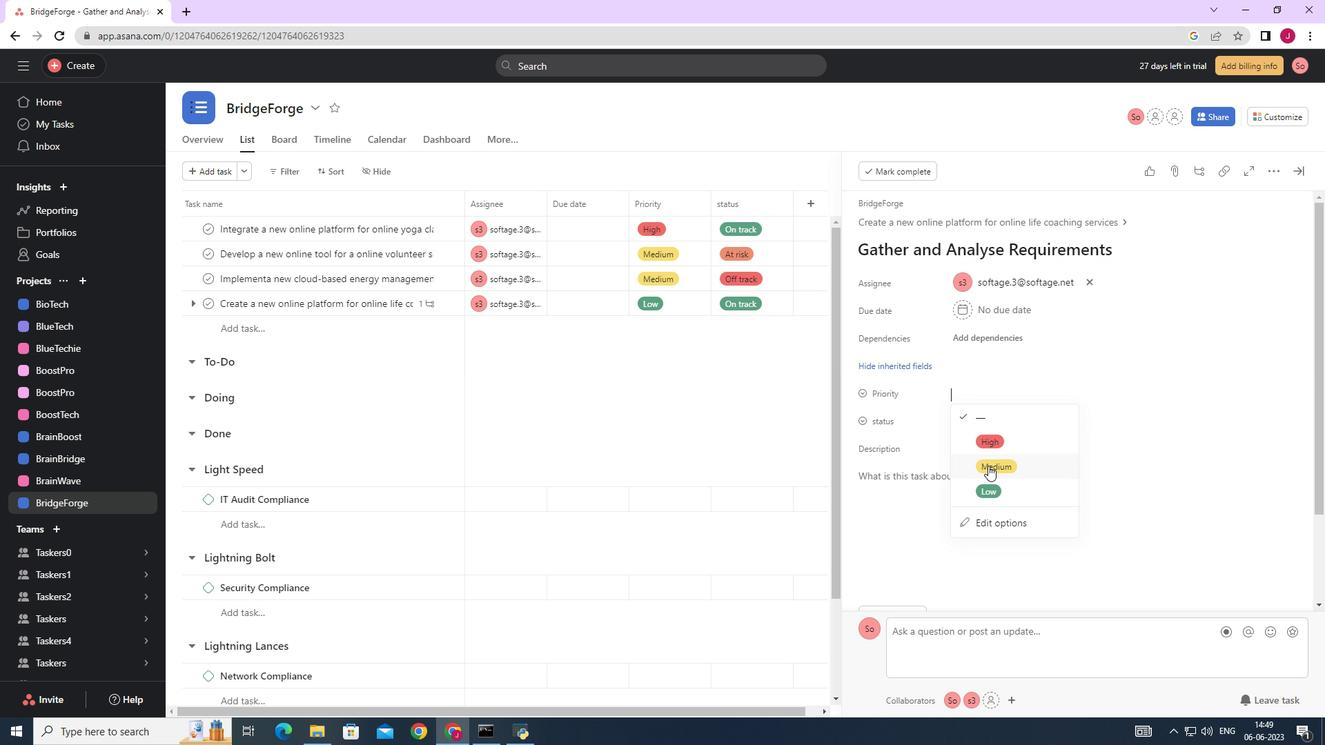 
Action: Mouse moved to (965, 421)
Screenshot: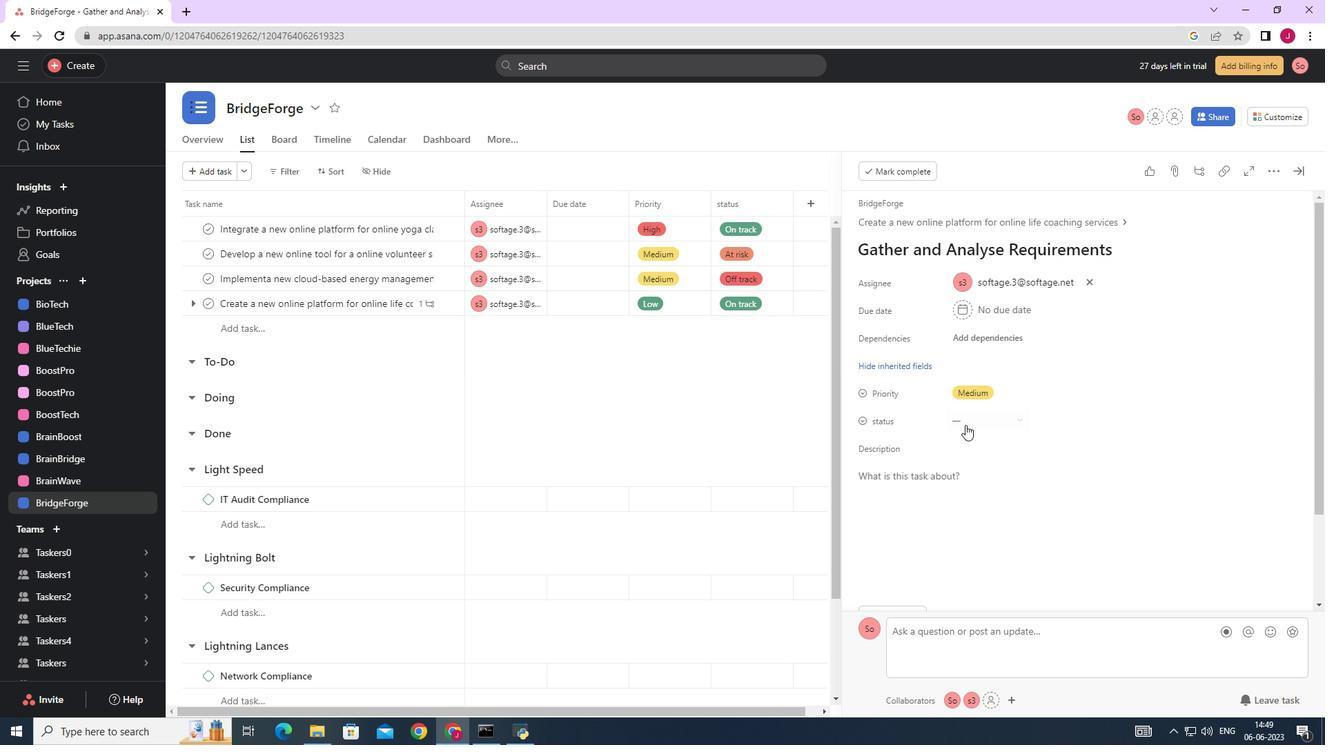 
Action: Mouse pressed left at (965, 421)
Screenshot: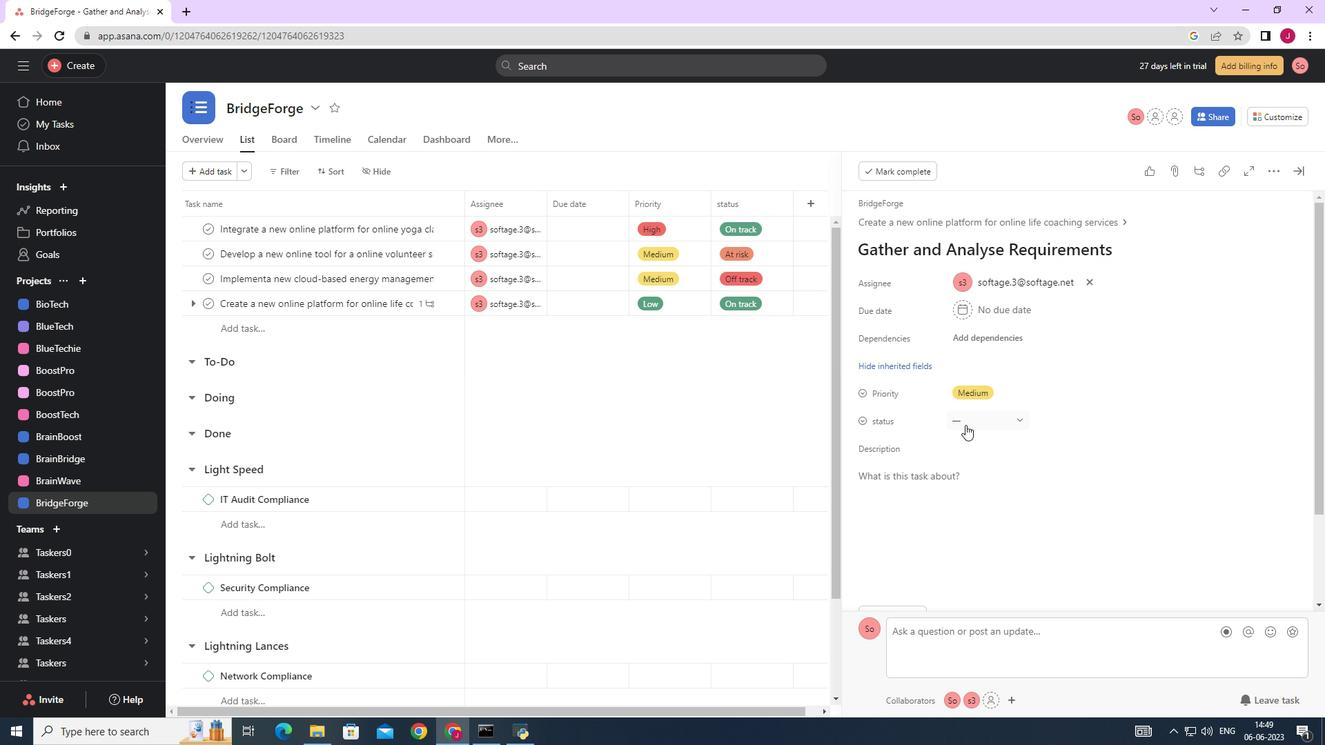 
Action: Mouse moved to (1001, 516)
Screenshot: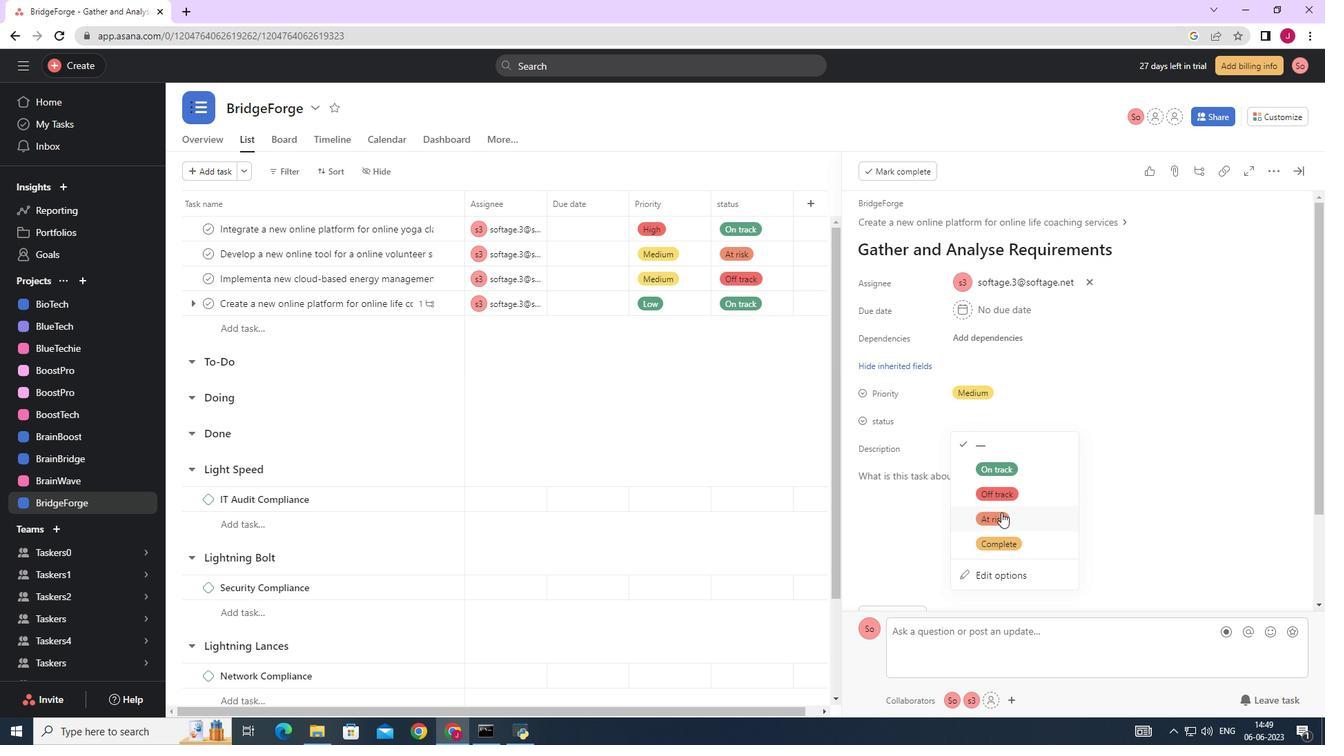 
Action: Mouse pressed left at (1001, 516)
Screenshot: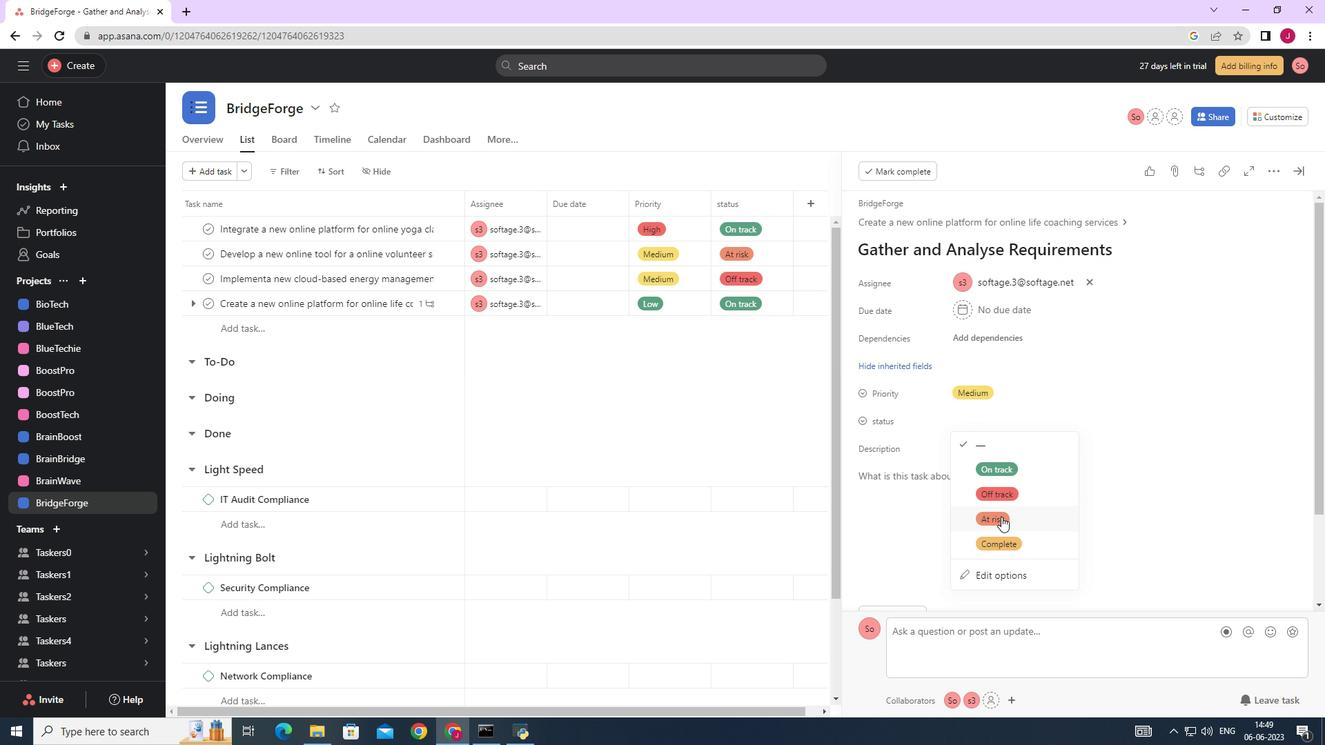 
Action: Mouse moved to (1293, 171)
Screenshot: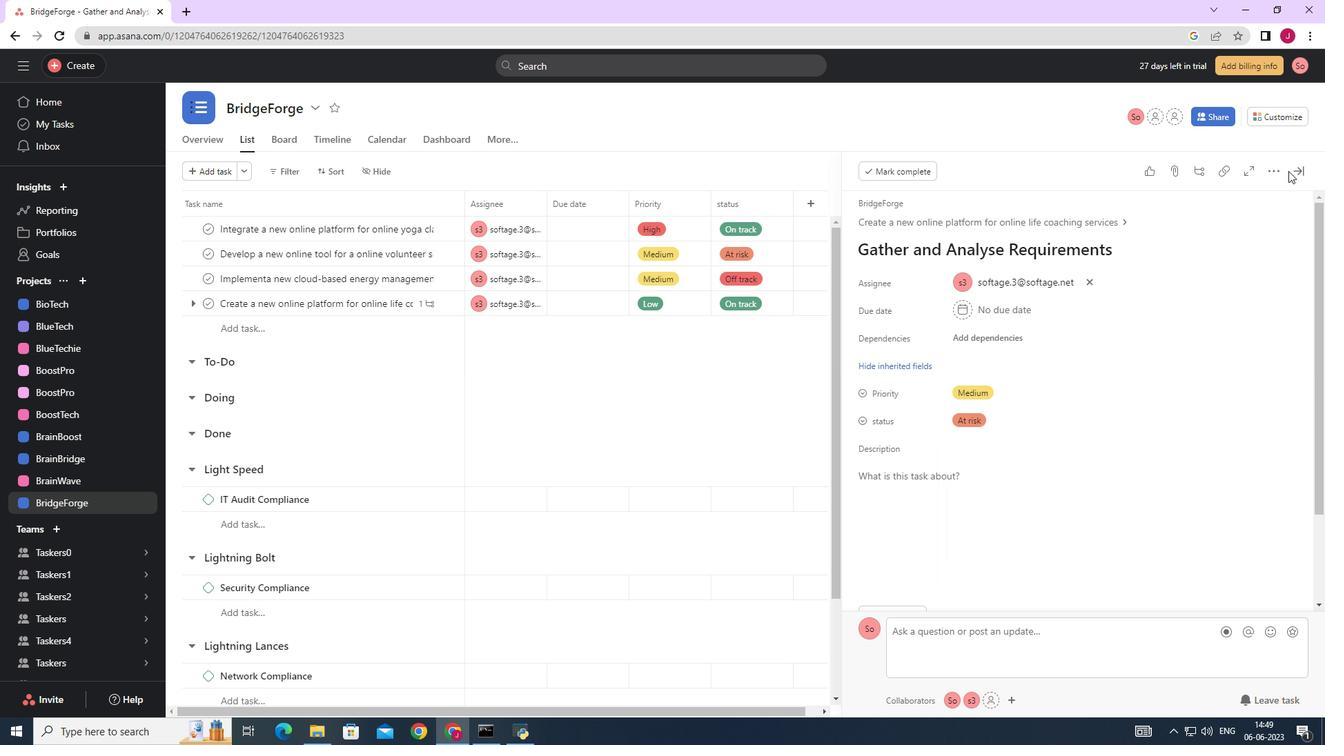 
Action: Mouse pressed left at (1293, 171)
Screenshot: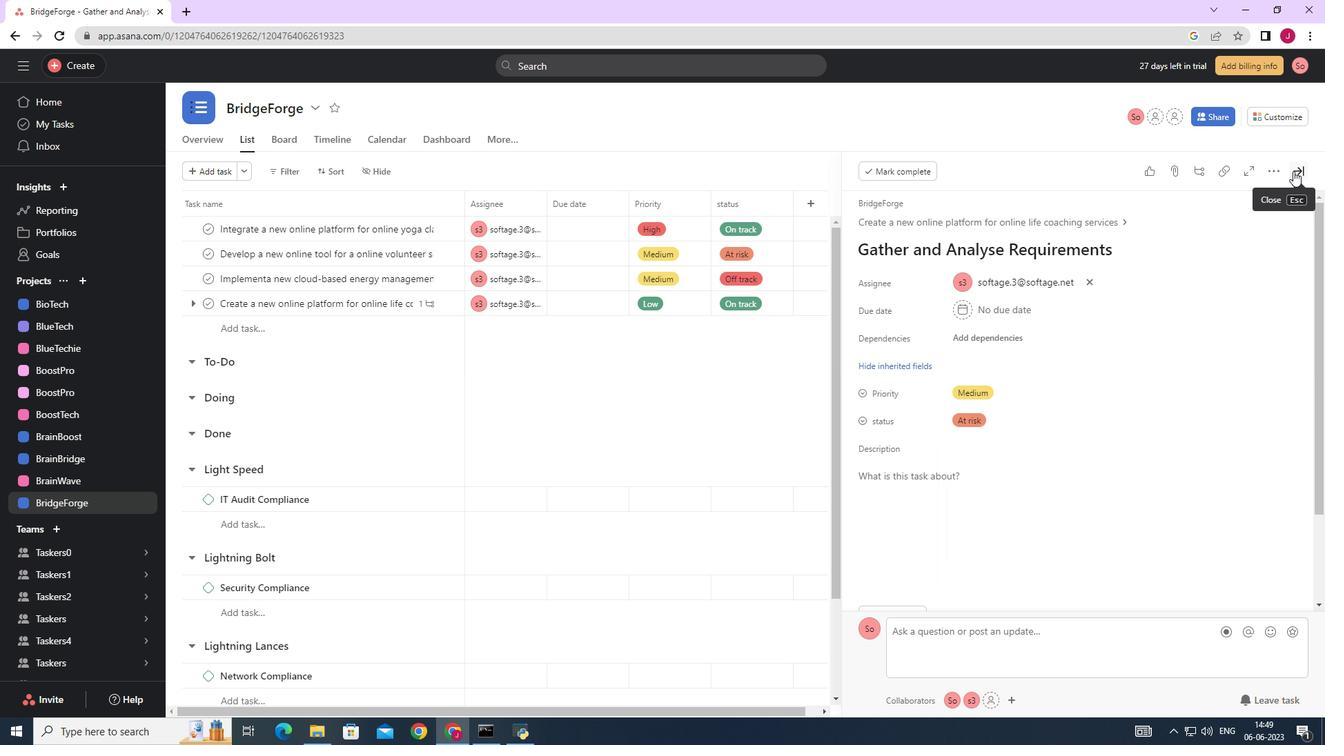 
Action: Mouse moved to (1285, 174)
Screenshot: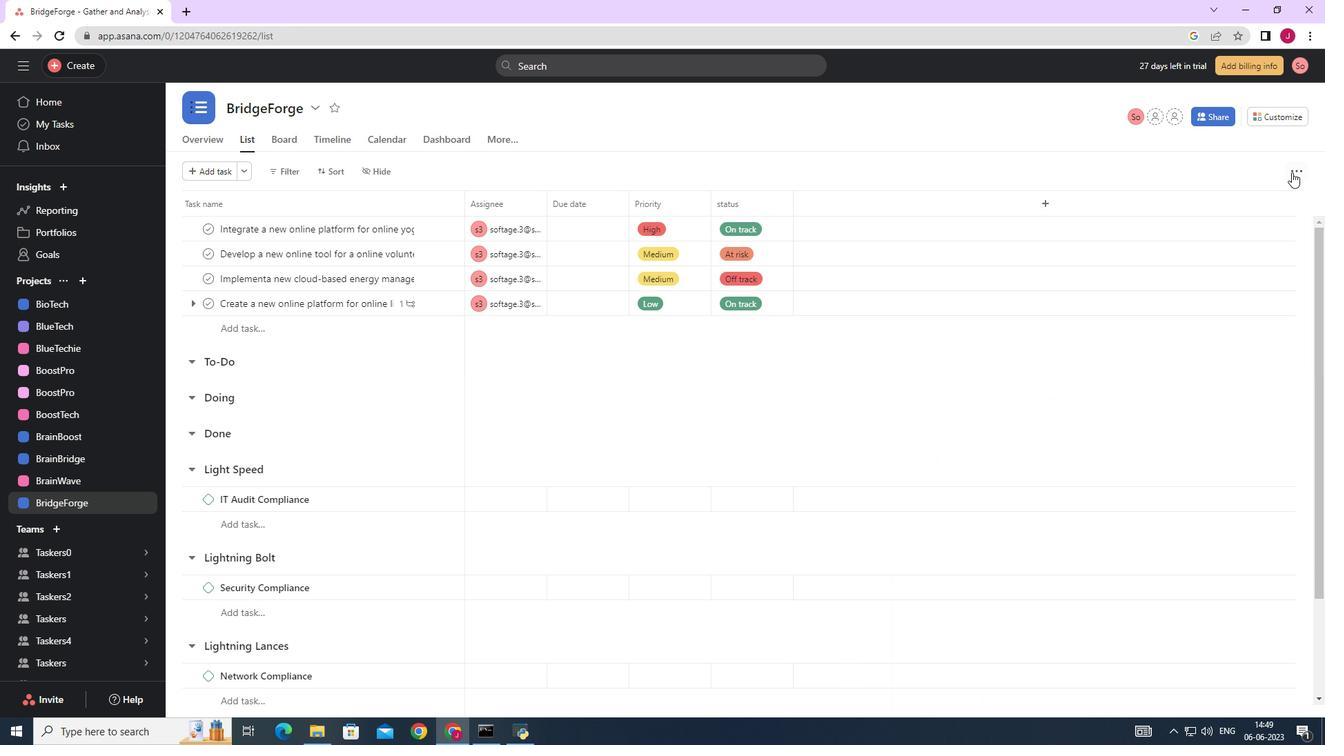 
